 Task: Calculate the route for a scenic drive along the Pacific Coast Highway in California.
Action: Mouse moved to (133, 92)
Screenshot: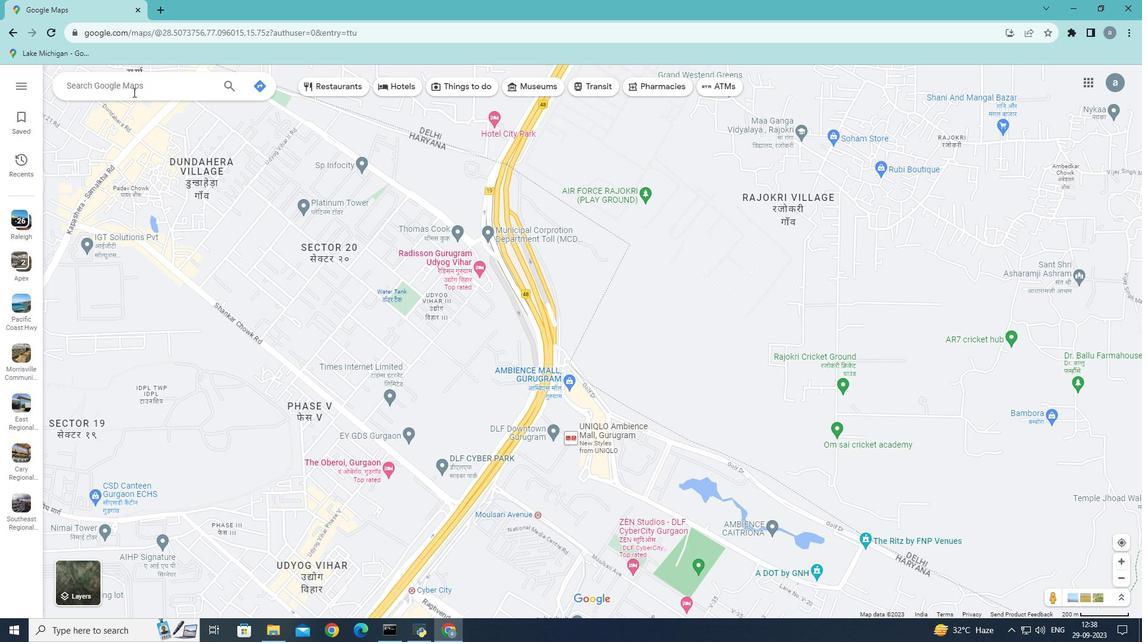 
Action: Mouse pressed left at (133, 92)
Screenshot: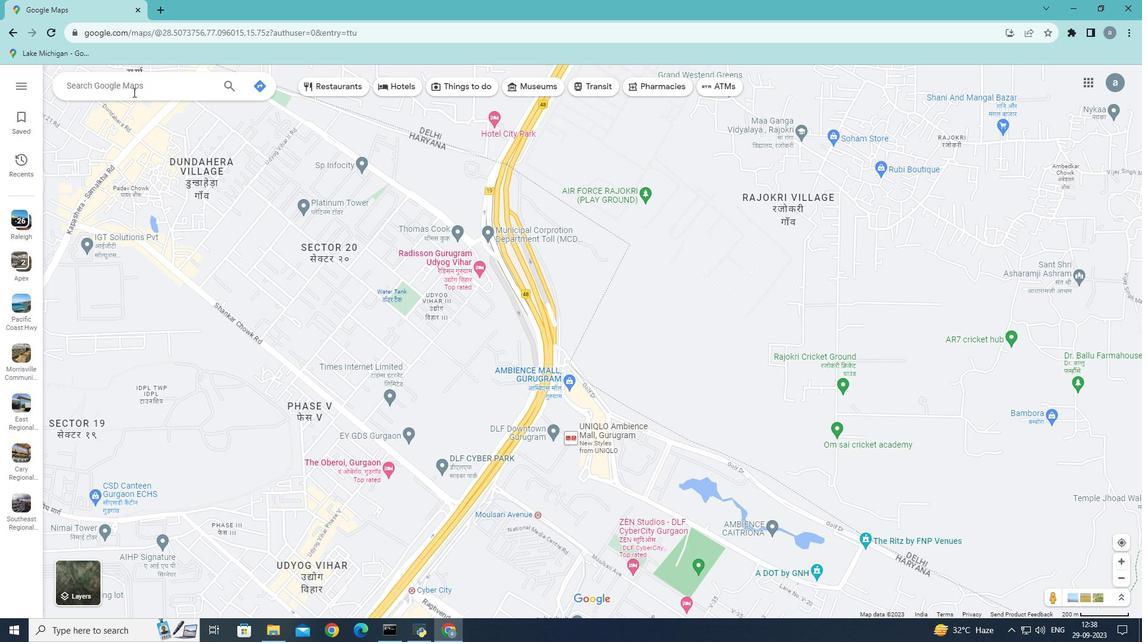 
Action: Mouse moved to (182, 286)
Screenshot: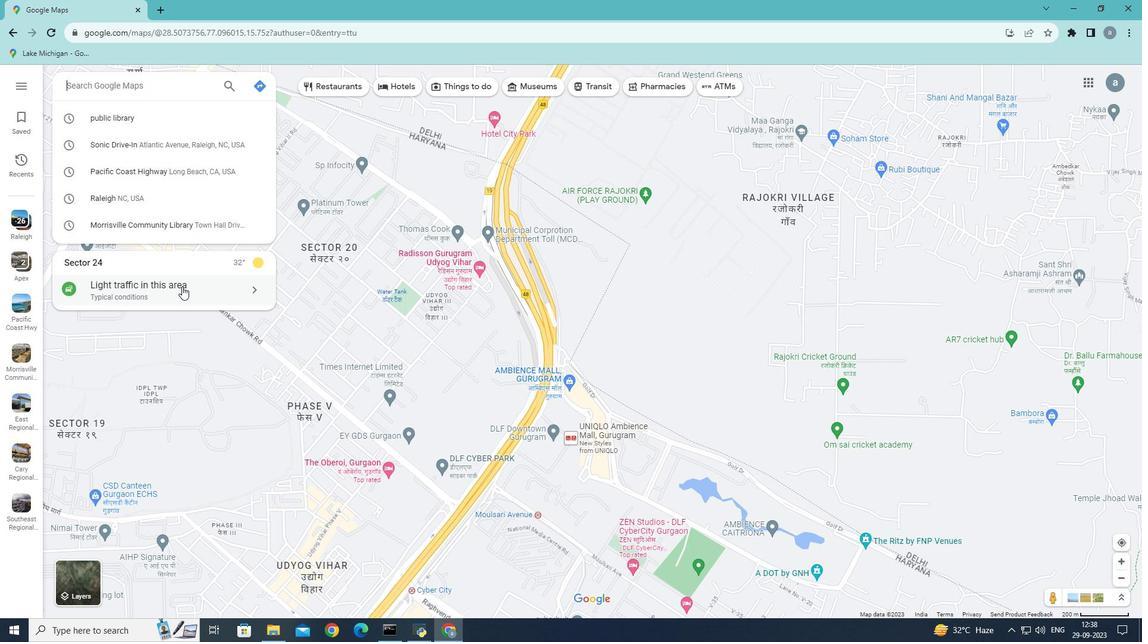 
Action: Mouse pressed left at (182, 286)
Screenshot: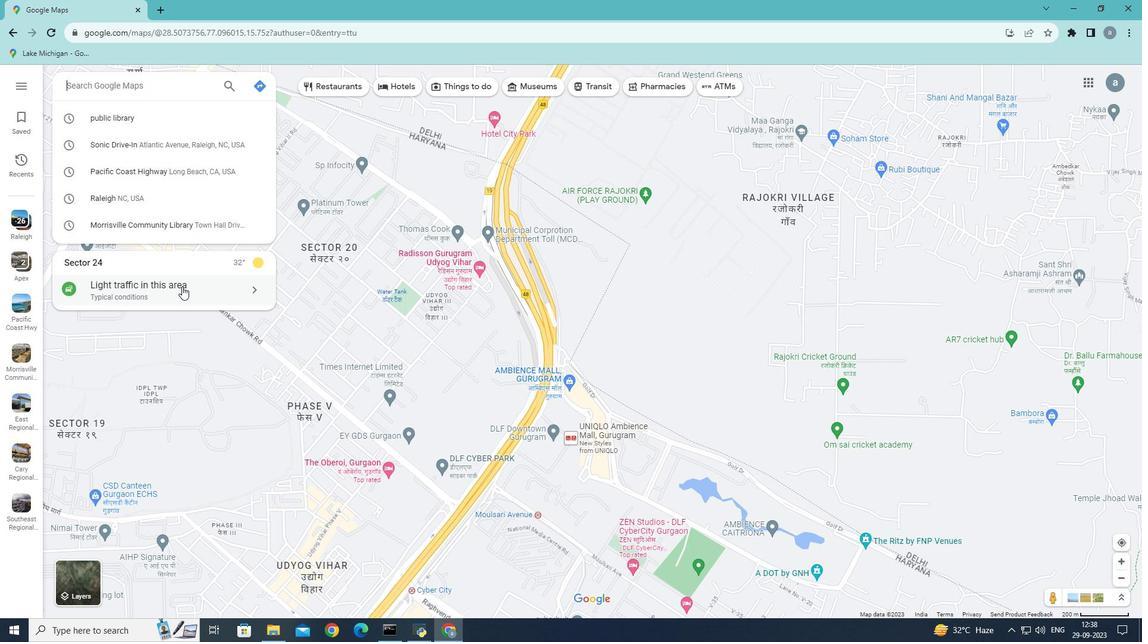 
Action: Mouse moved to (133, 129)
Screenshot: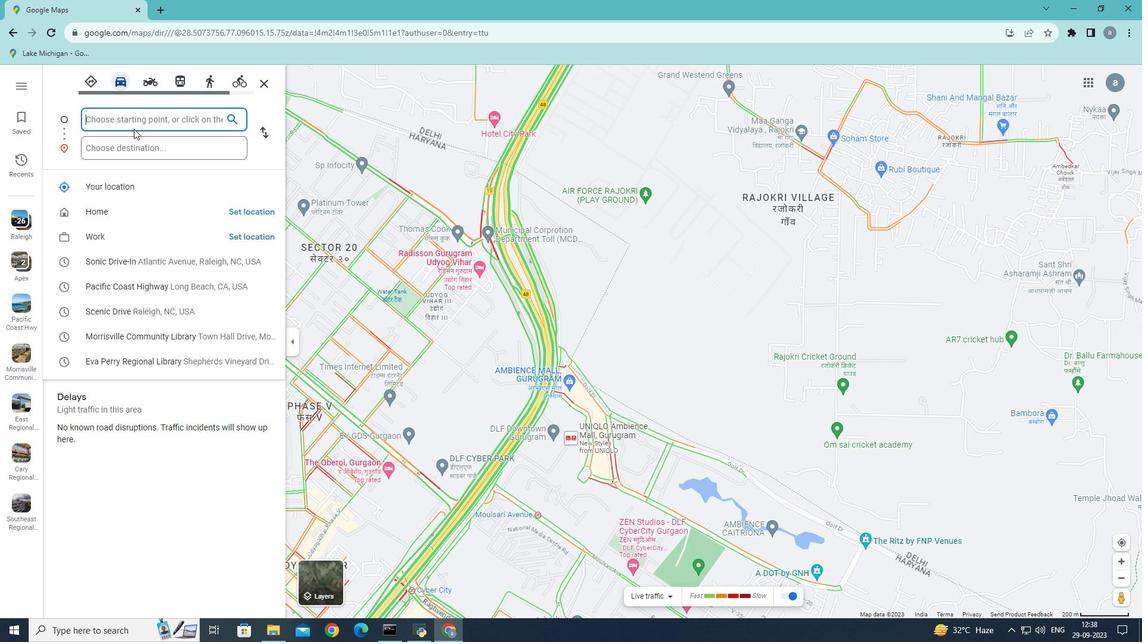 
Action: Key pressed <Key.shift>Scenic<Key.space>drive
Screenshot: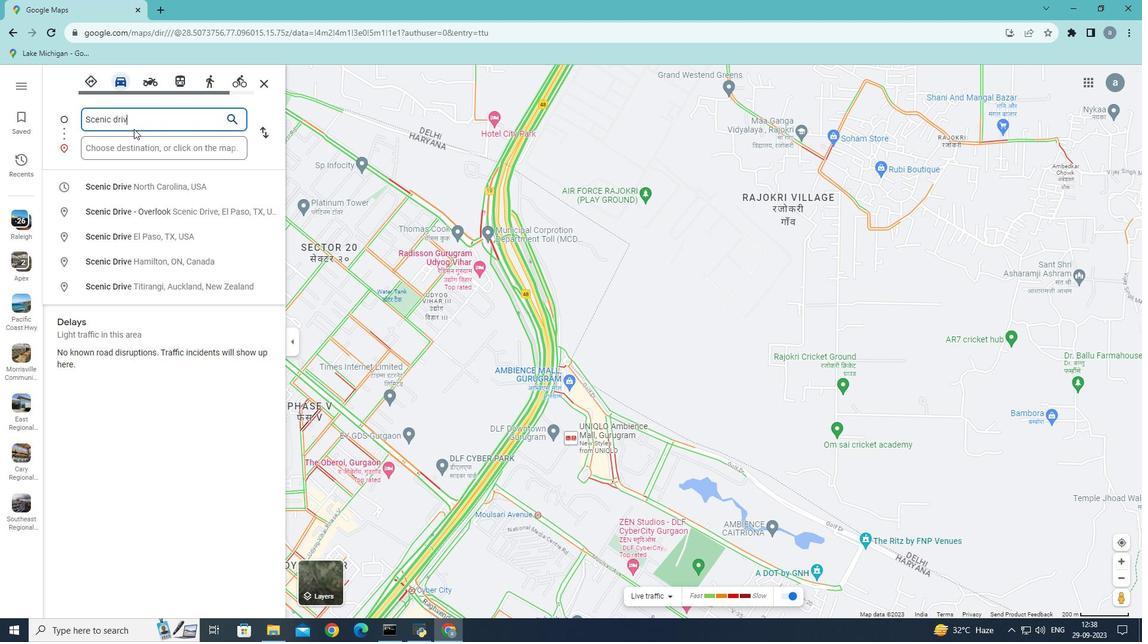 
Action: Mouse moved to (184, 187)
Screenshot: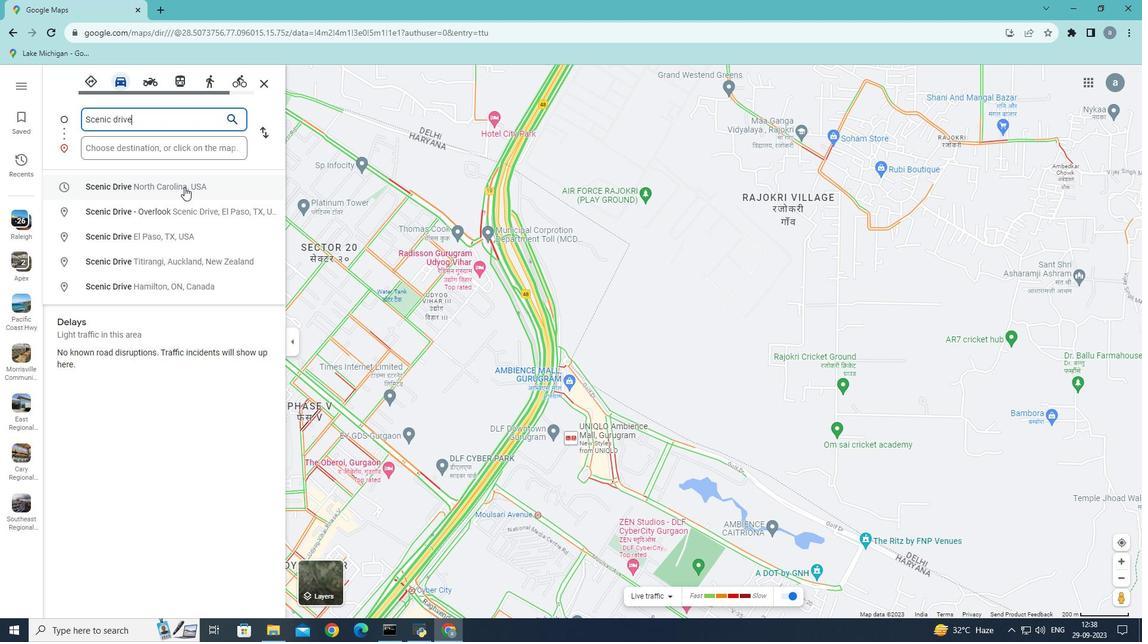 
Action: Mouse pressed left at (184, 187)
Screenshot: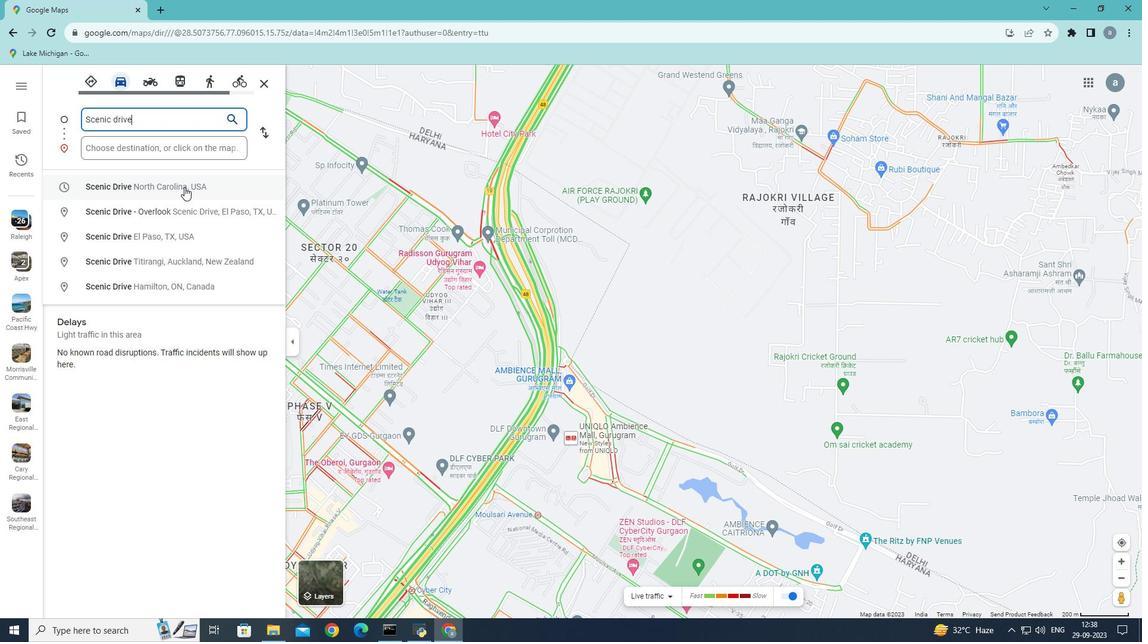 
Action: Mouse moved to (108, 150)
Screenshot: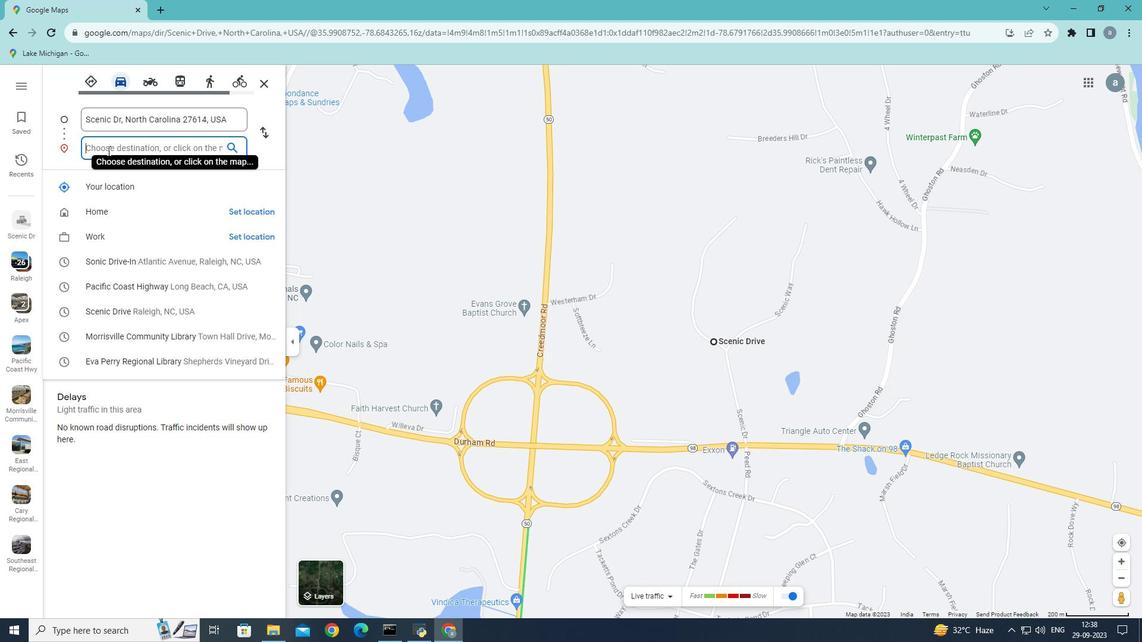 
Action: Mouse pressed left at (108, 150)
Screenshot: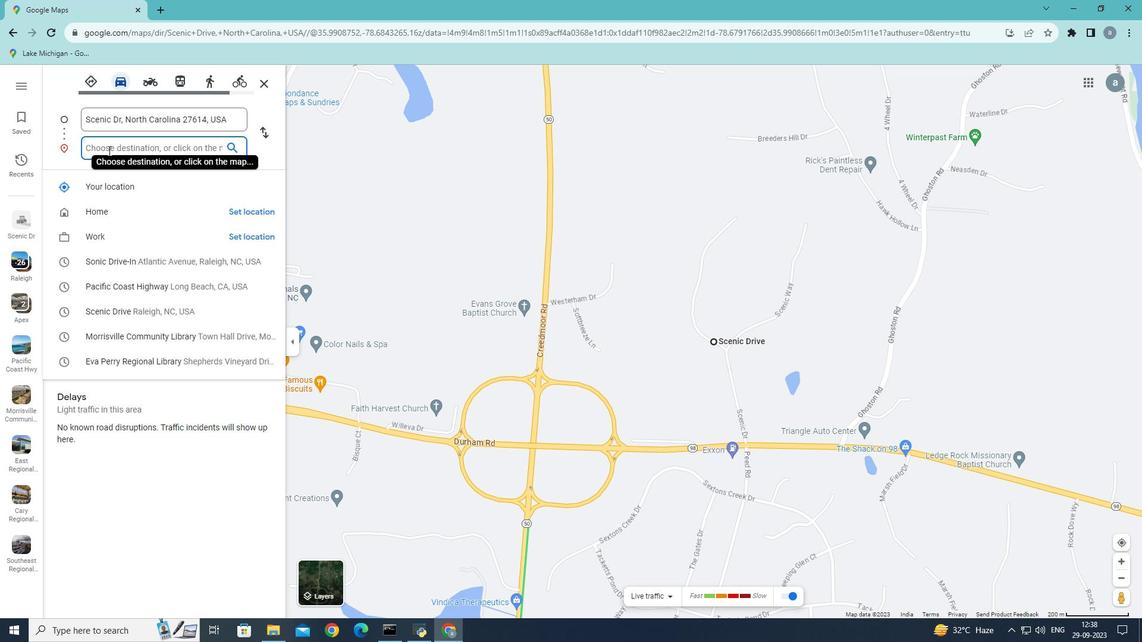 
Action: Key pressed <Key.shift>pacificcoast<Key.space>
Screenshot: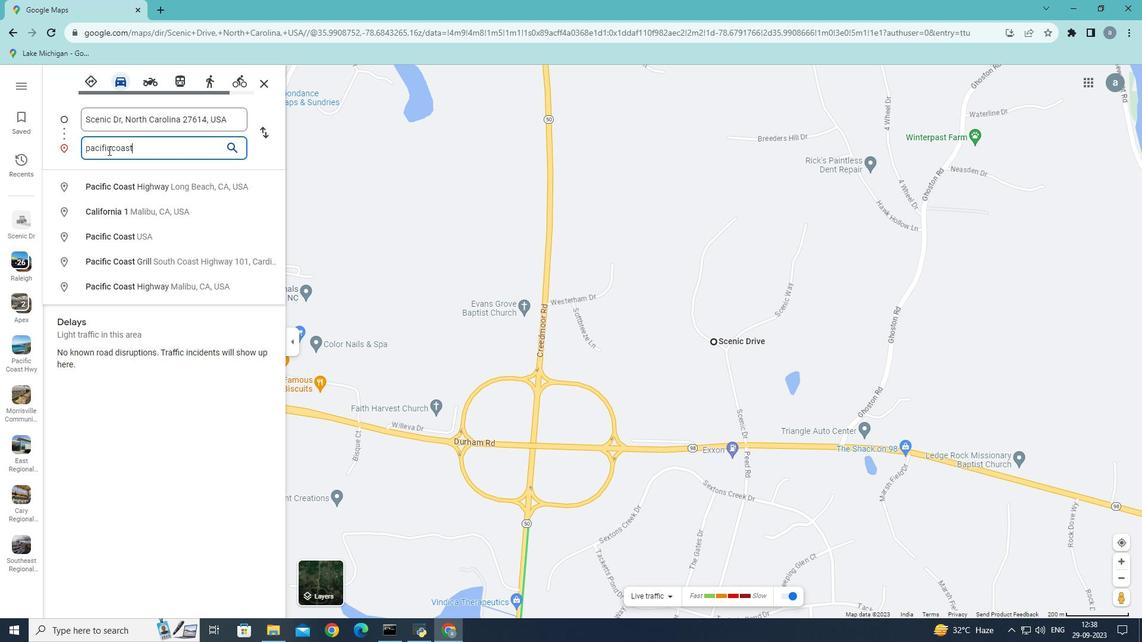 
Action: Mouse moved to (105, 145)
Screenshot: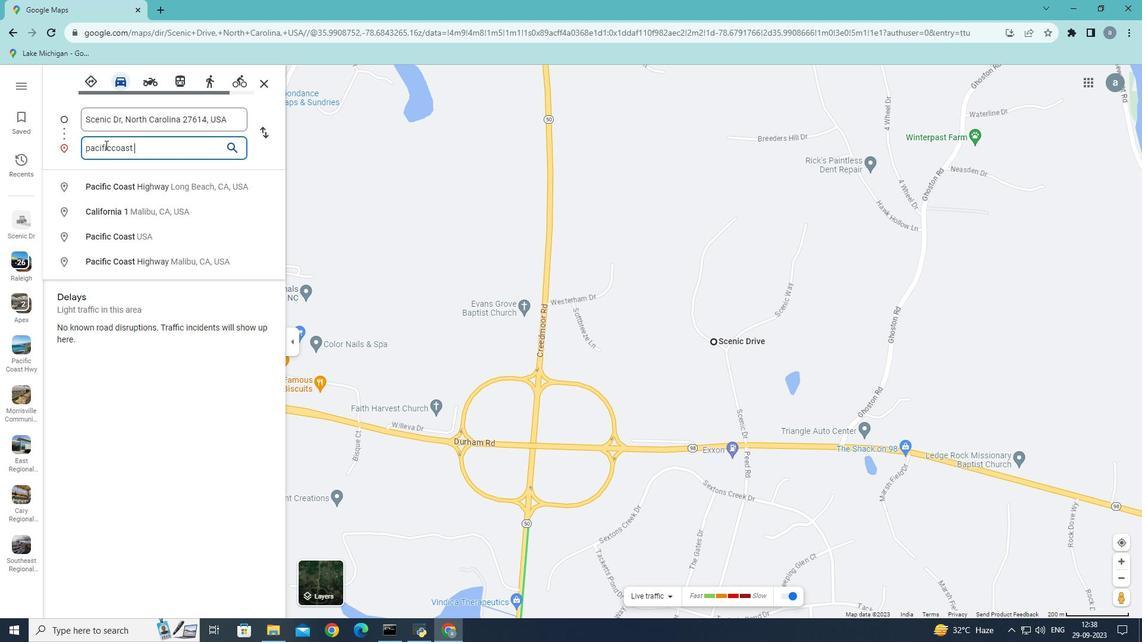 
Action: Mouse pressed left at (105, 145)
Screenshot: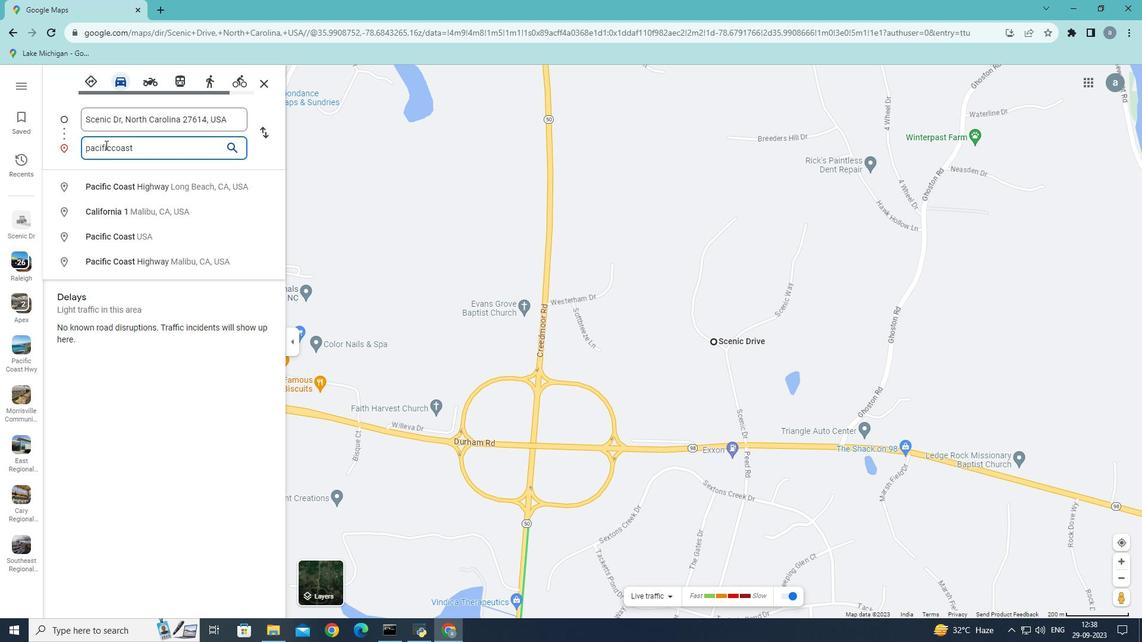 
Action: Mouse moved to (110, 151)
Screenshot: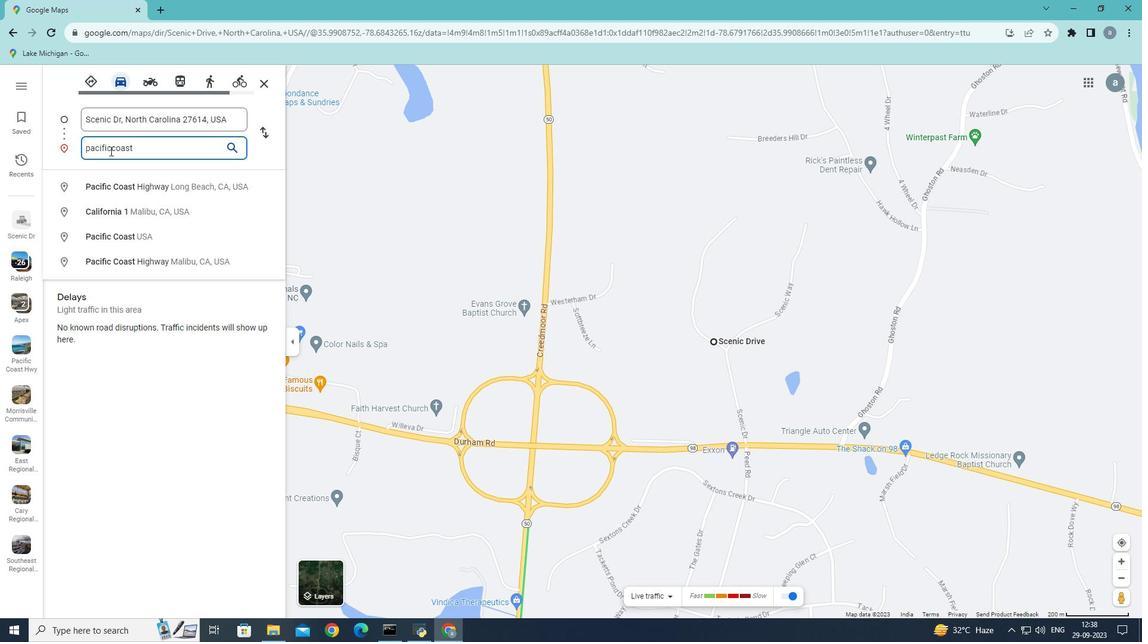 
Action: Mouse pressed left at (110, 151)
Screenshot: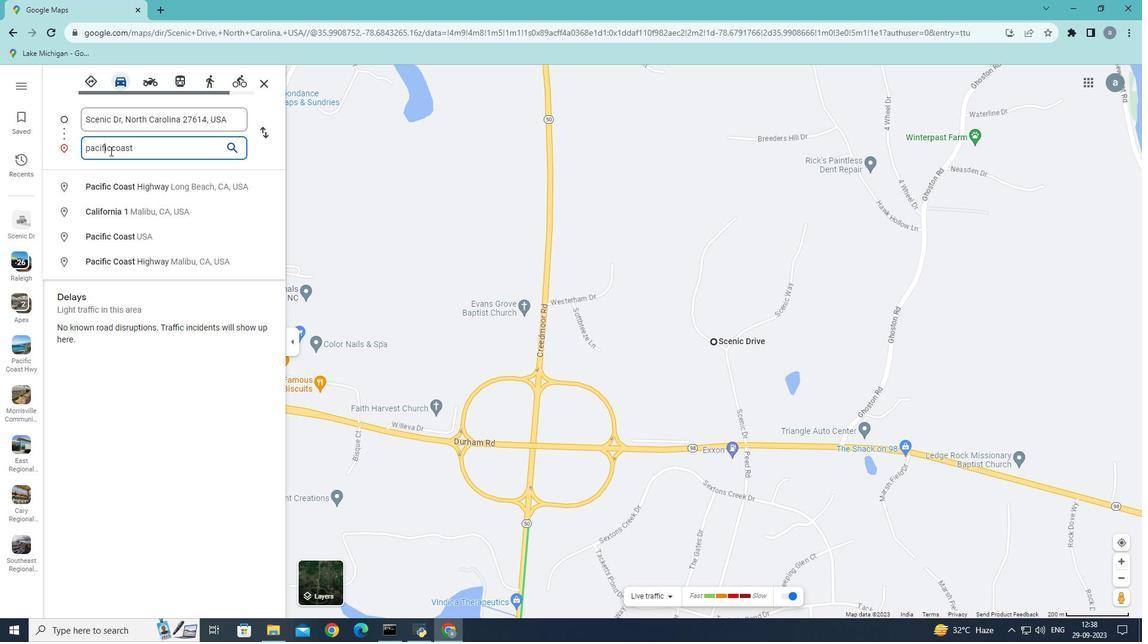 
Action: Key pressed <Key.space>
Screenshot: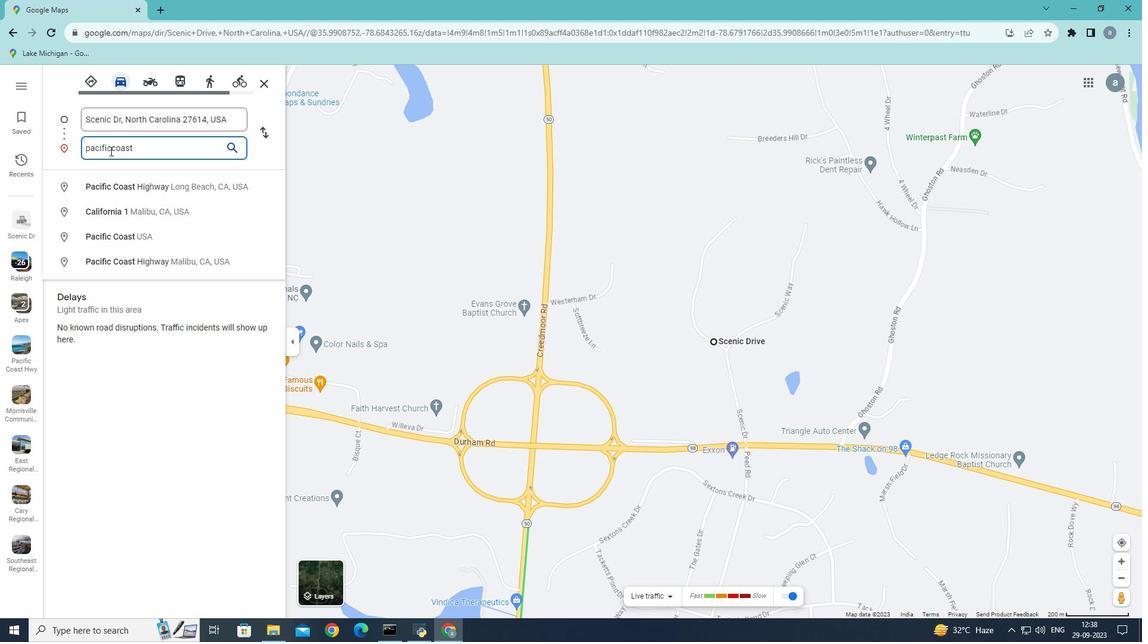 
Action: Mouse moved to (135, 148)
Screenshot: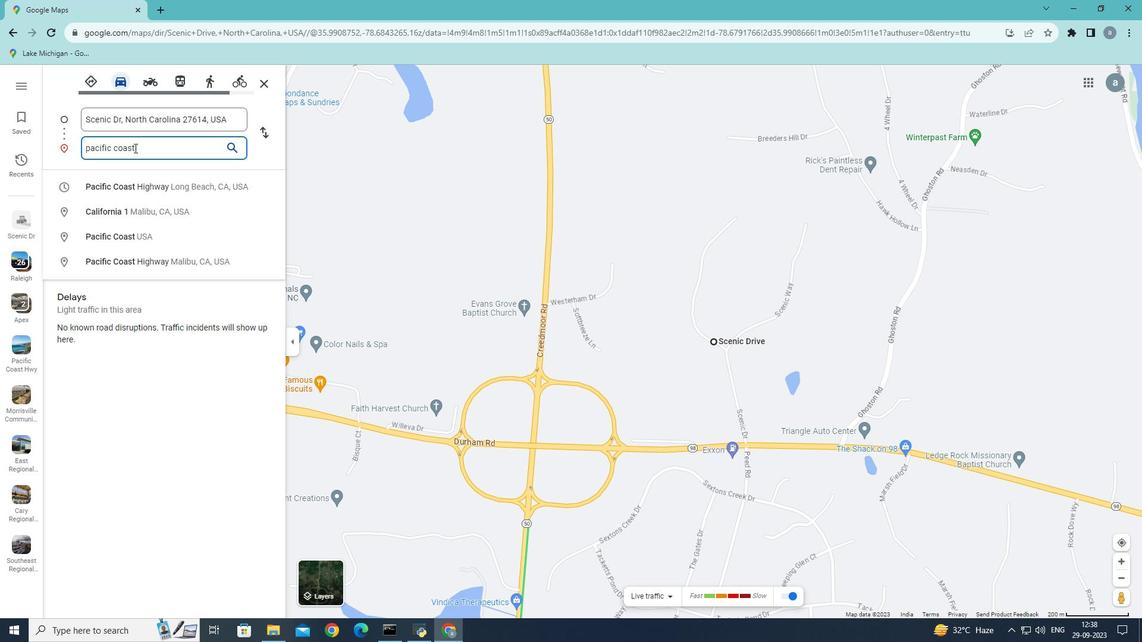 
Action: Mouse pressed left at (135, 148)
Screenshot: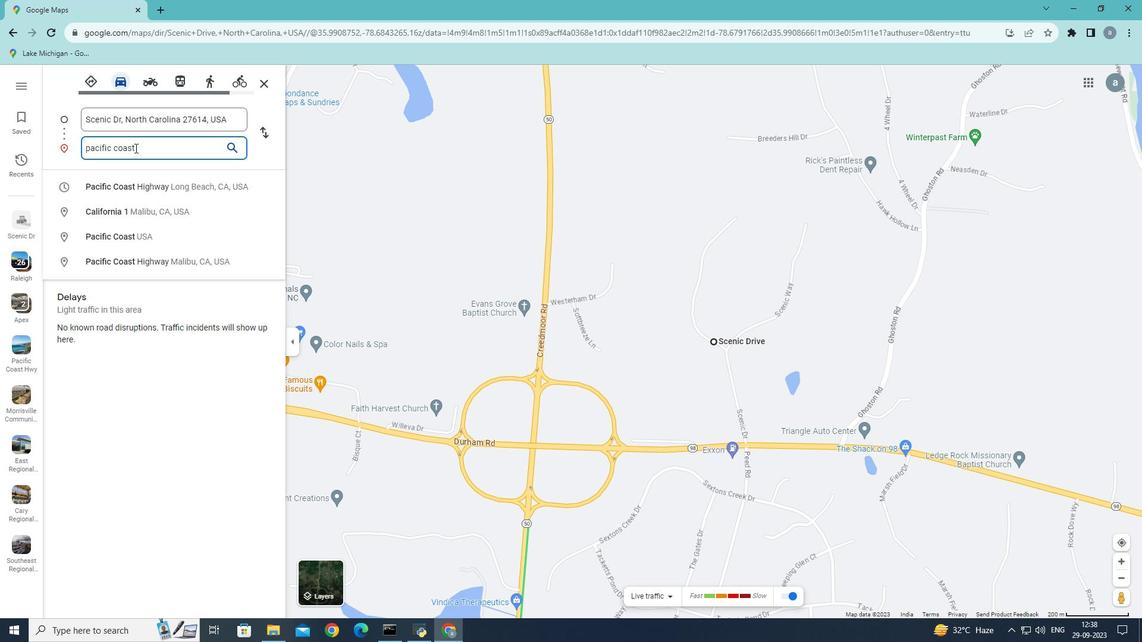 
Action: Mouse moved to (193, 186)
Screenshot: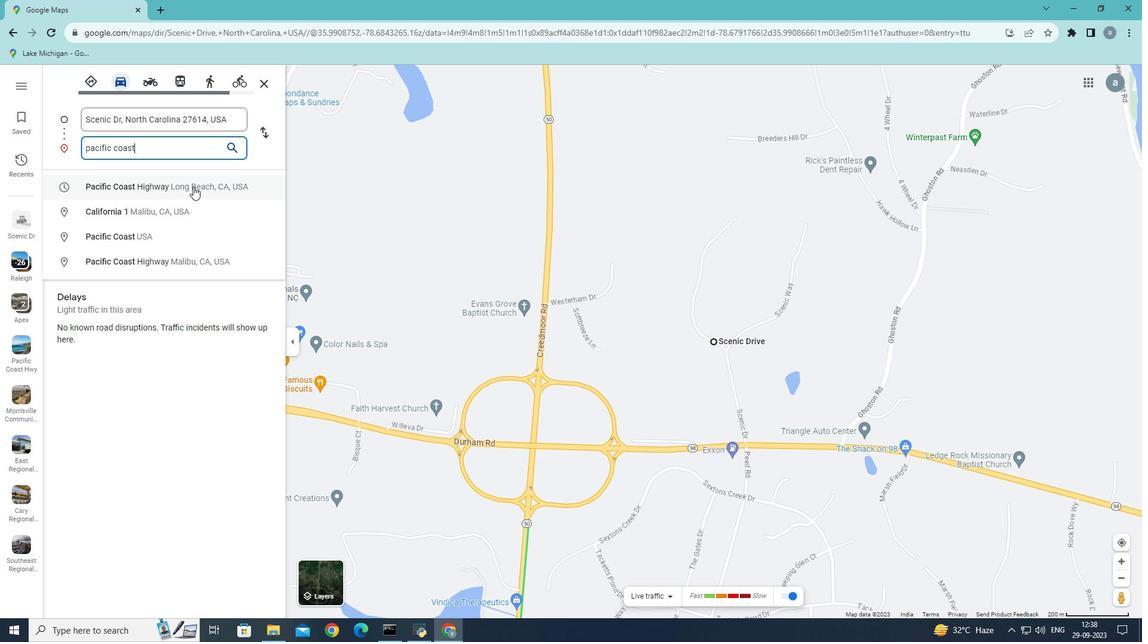 
Action: Mouse pressed left at (193, 186)
Screenshot: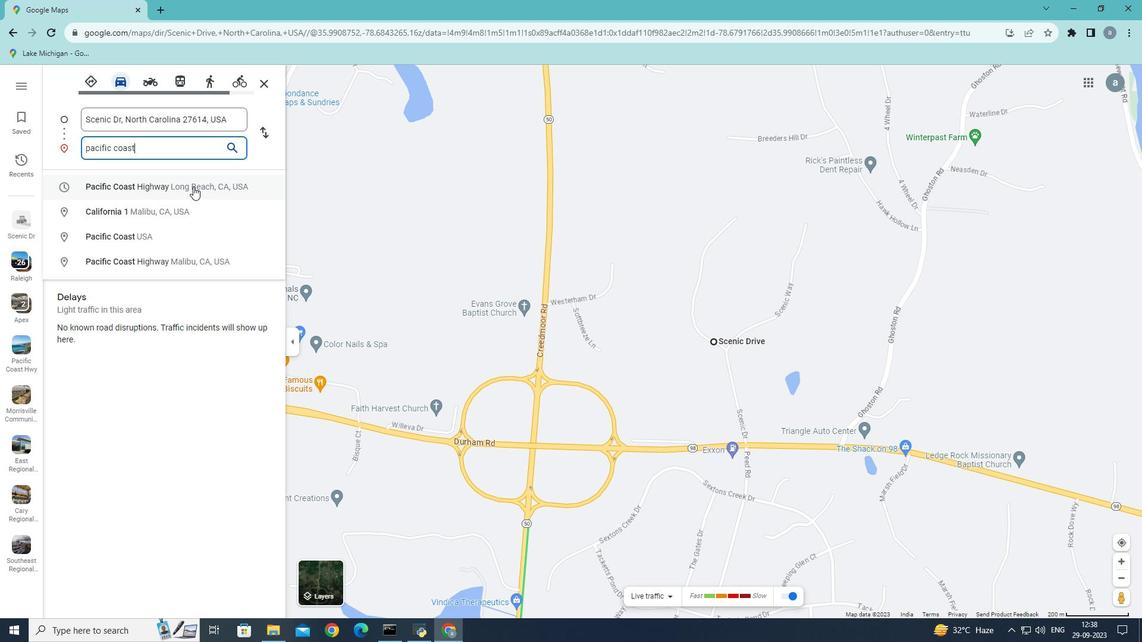 
Action: Mouse moved to (512, 579)
Screenshot: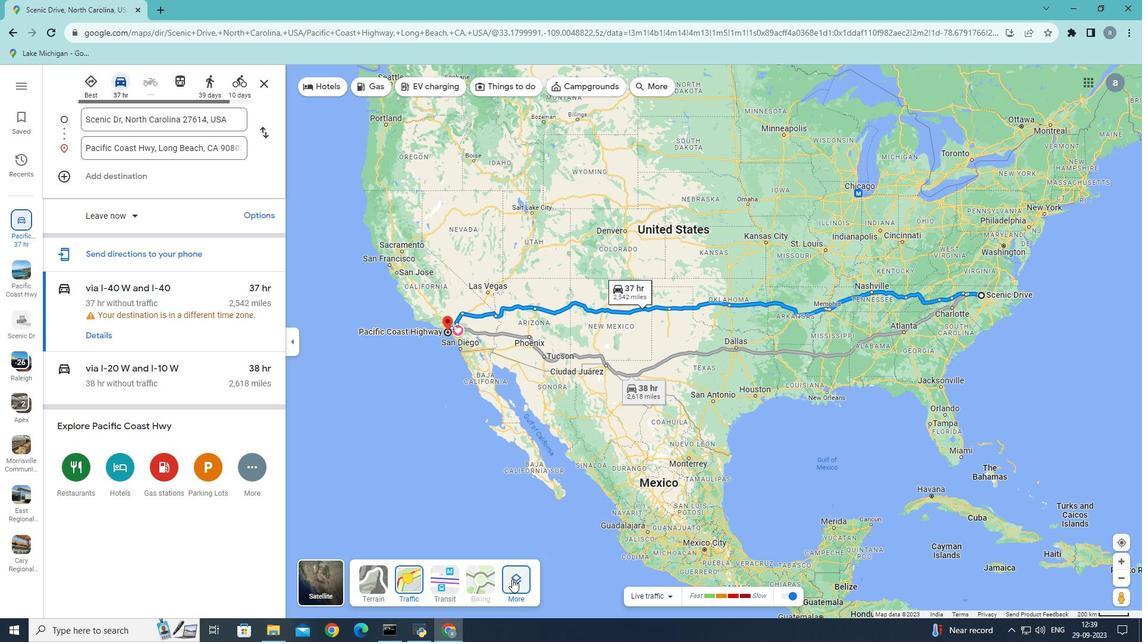 
Action: Mouse pressed left at (512, 579)
Screenshot: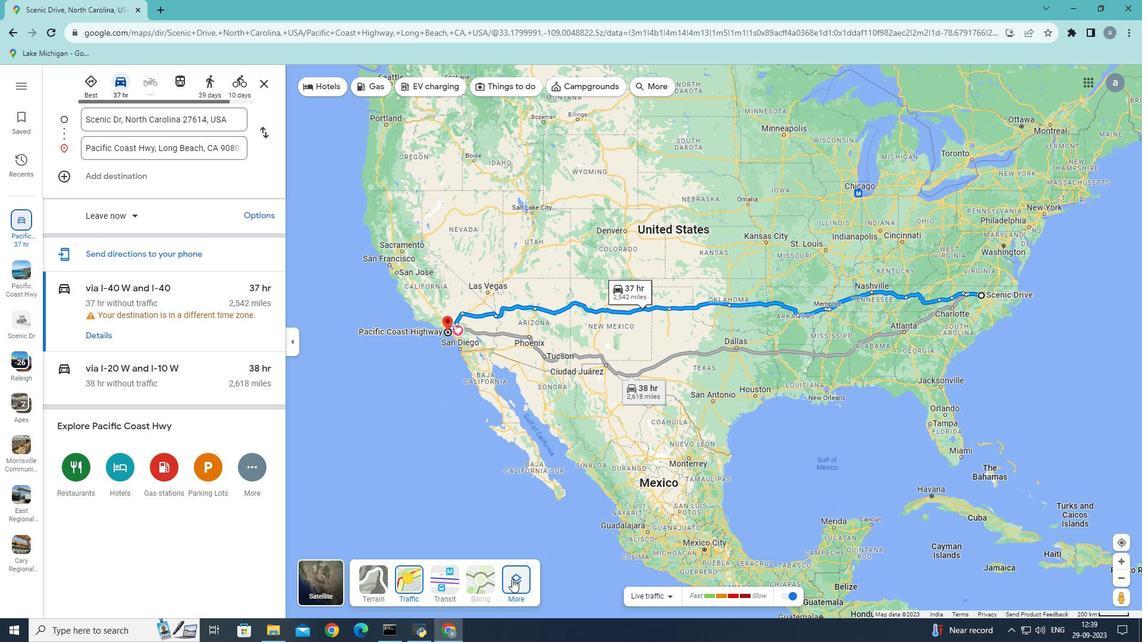 
Action: Mouse moved to (417, 478)
Screenshot: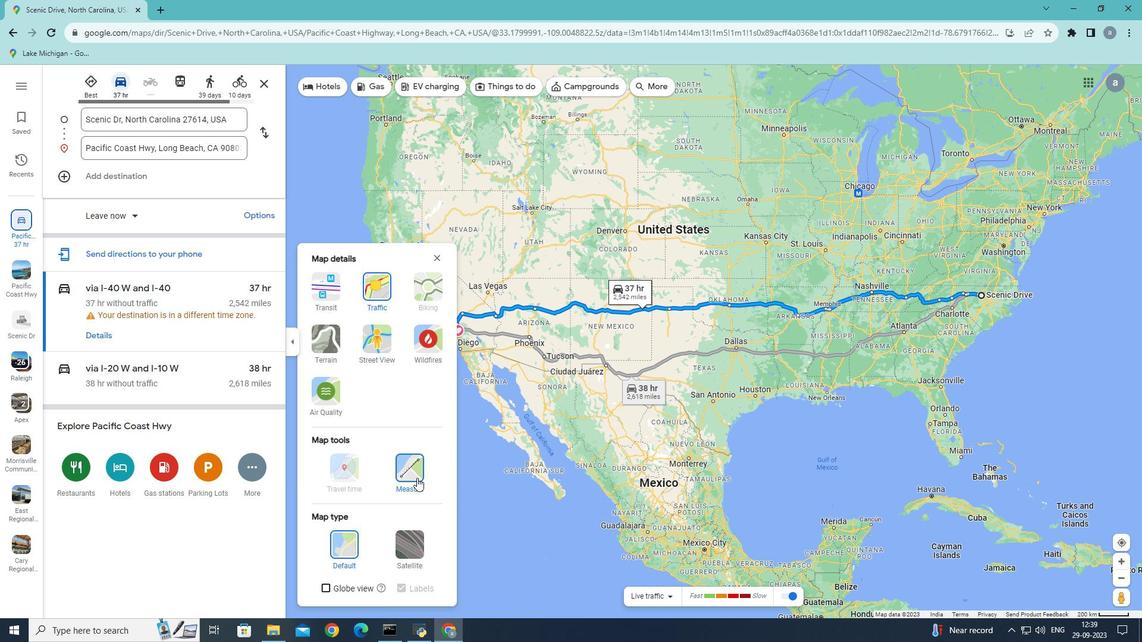 
Action: Mouse pressed left at (417, 478)
Screenshot: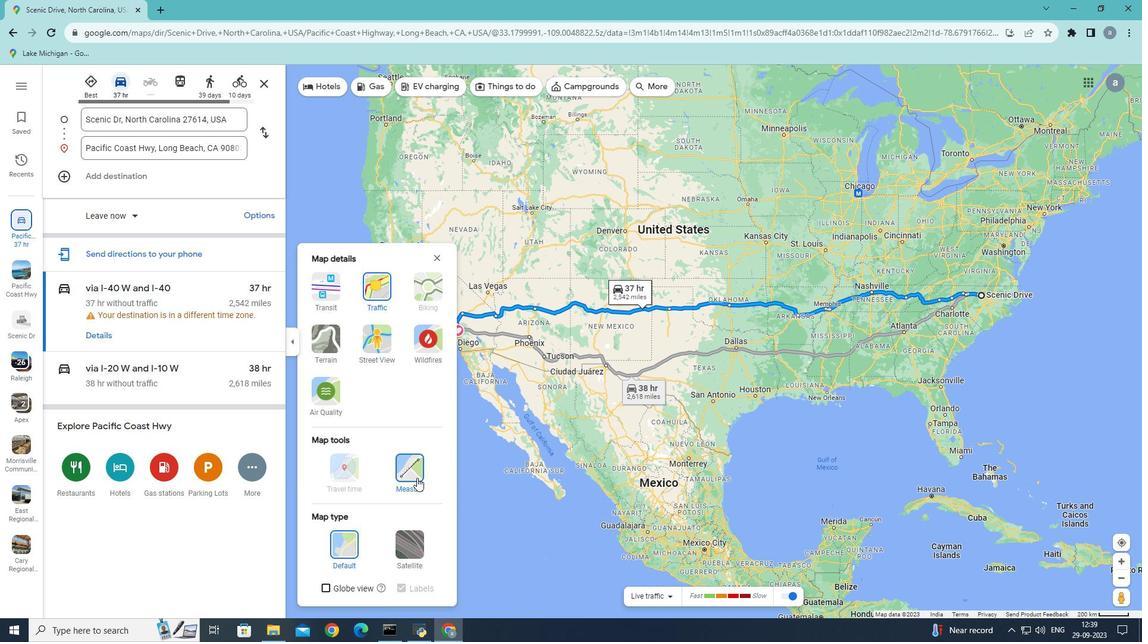 
Action: Mouse moved to (475, 393)
Screenshot: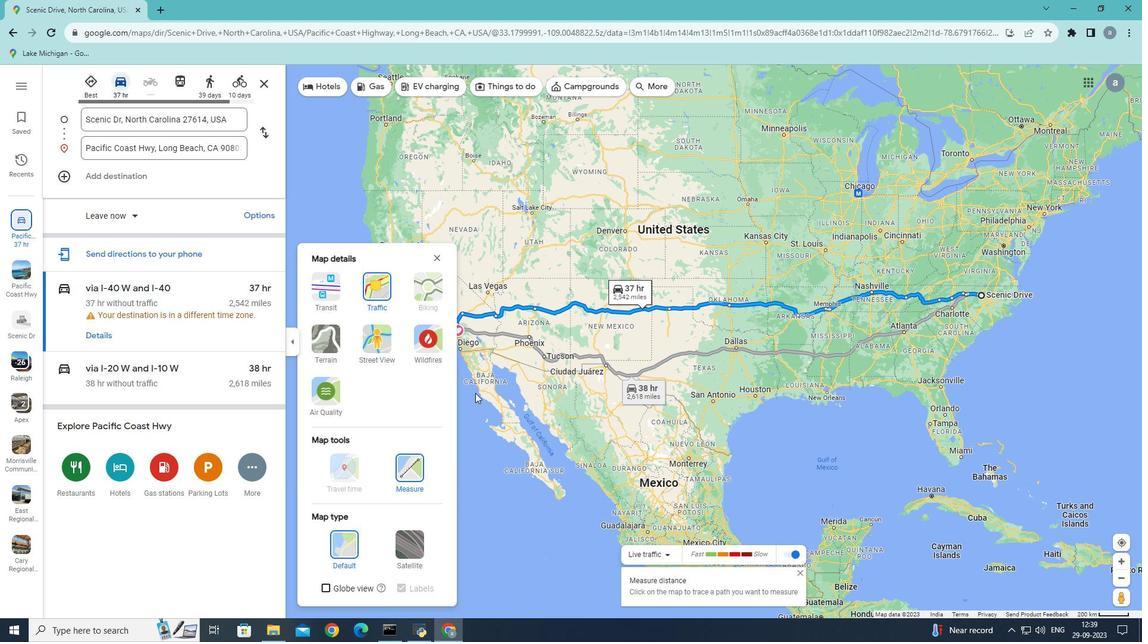 
Action: Mouse pressed left at (475, 393)
Screenshot: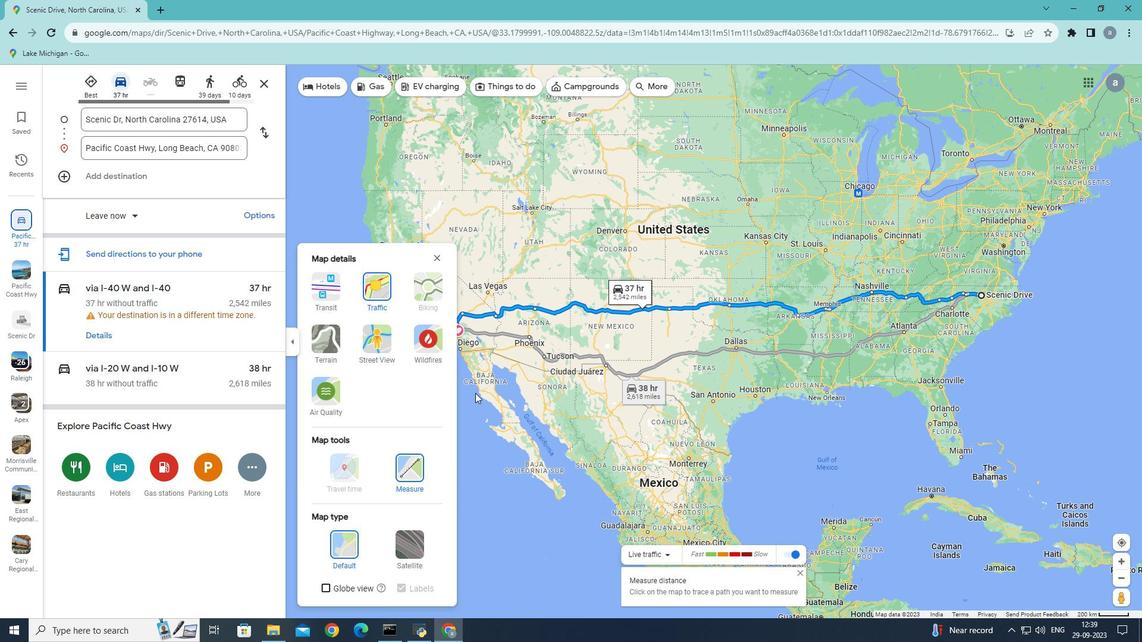 
Action: Mouse moved to (439, 259)
Screenshot: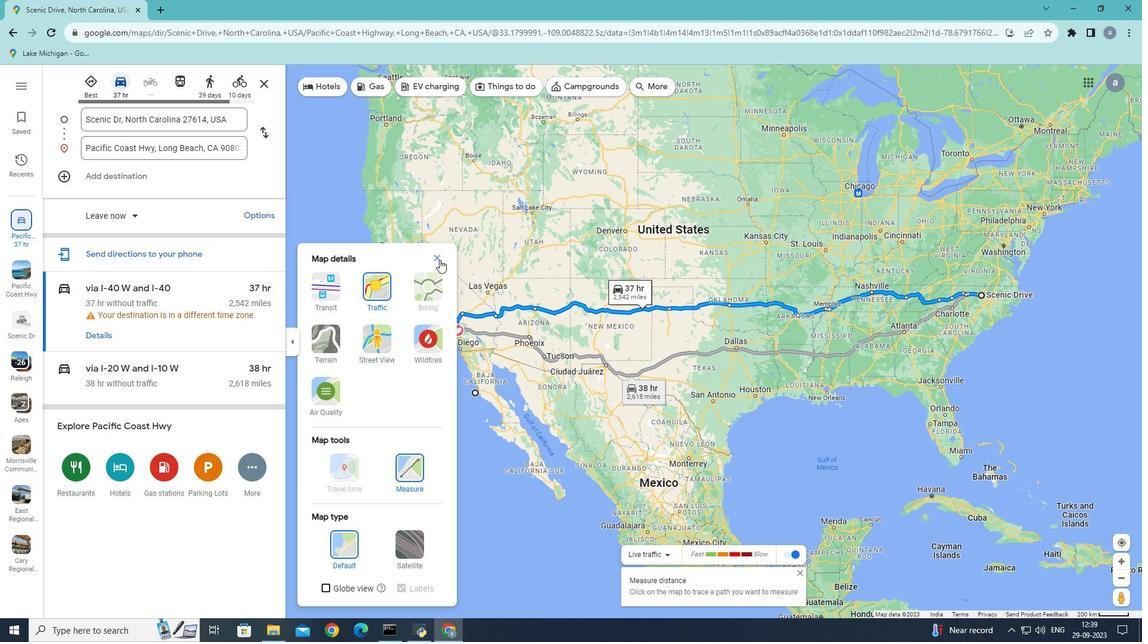 
Action: Mouse pressed left at (439, 259)
Screenshot: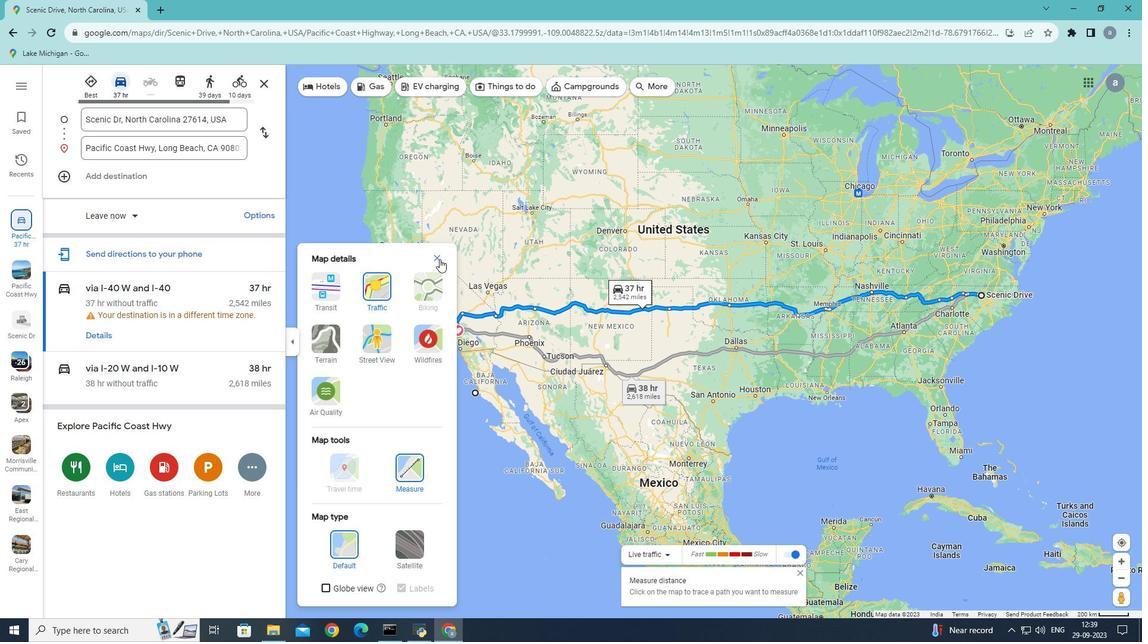 
Action: Mouse moved to (445, 332)
Screenshot: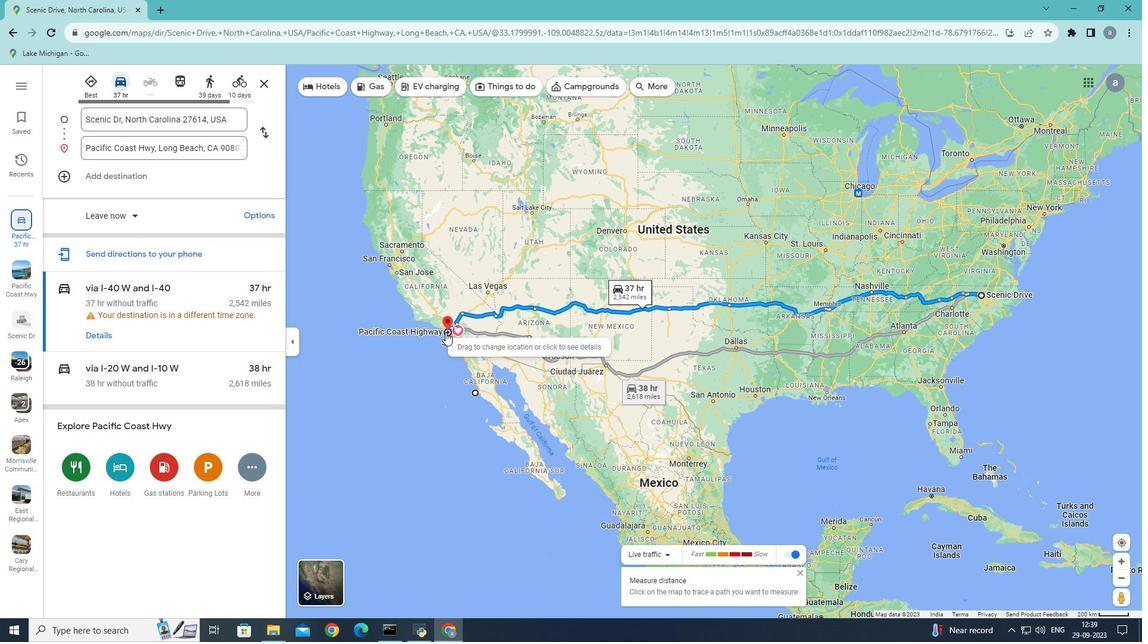 
Action: Mouse pressed left at (445, 332)
Screenshot: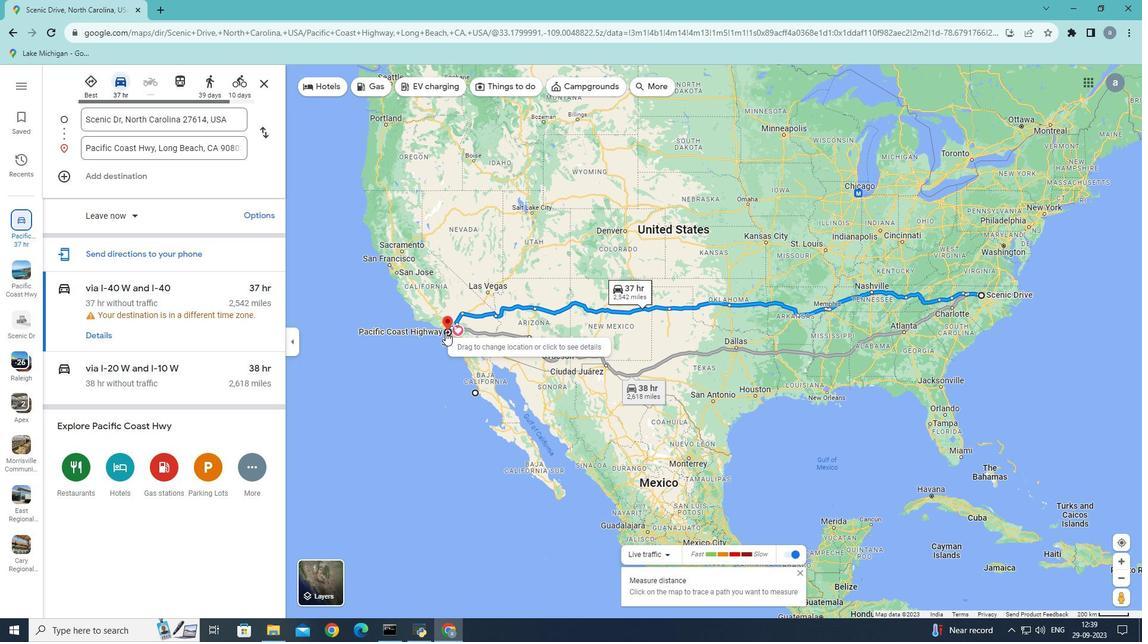 
Action: Mouse moved to (449, 330)
Screenshot: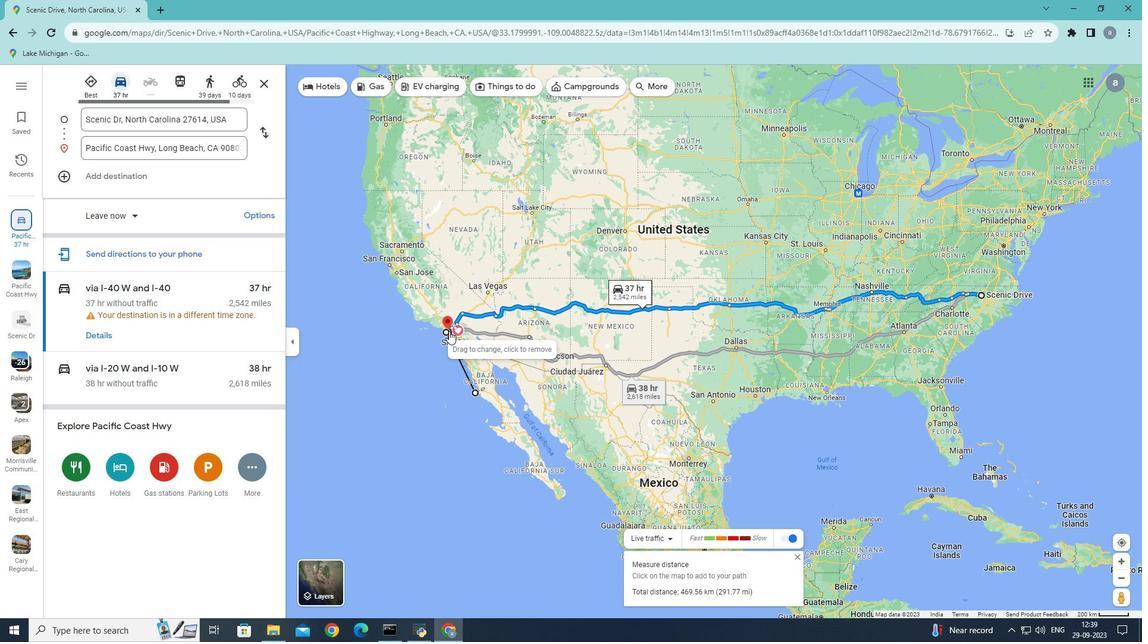 
Action: Mouse pressed left at (449, 330)
Screenshot: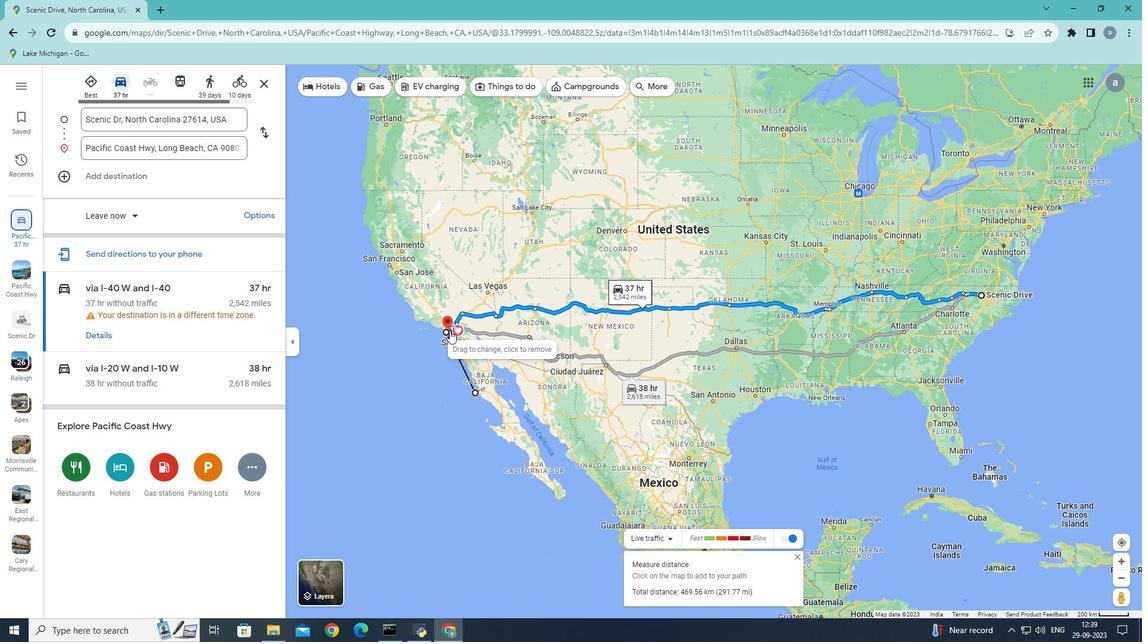 
Action: Mouse moved to (446, 331)
Screenshot: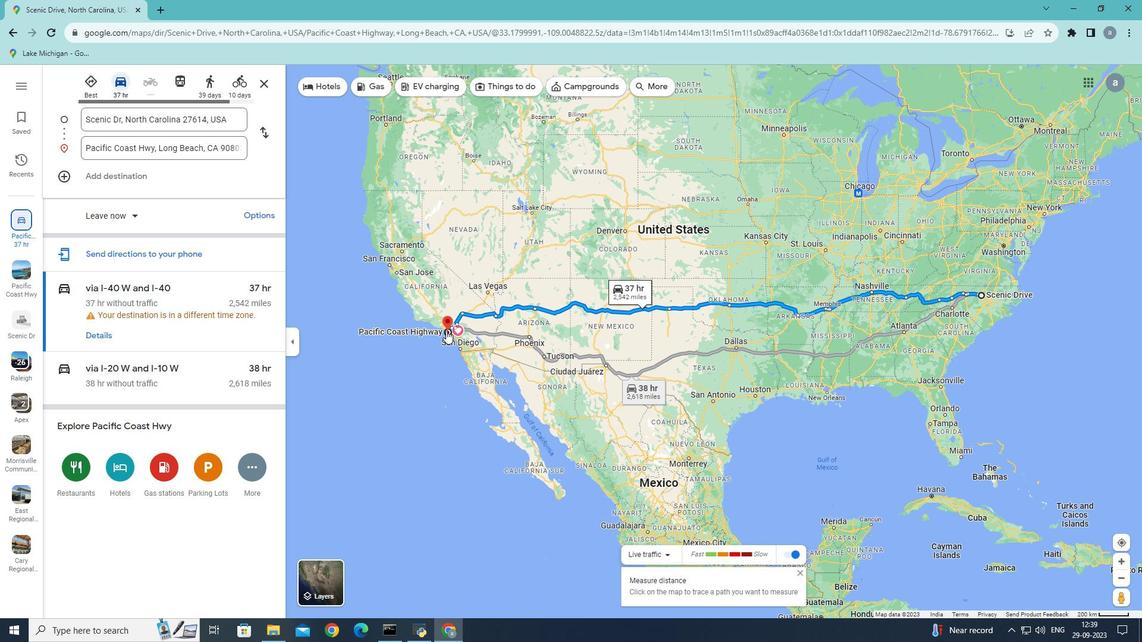 
Action: Mouse pressed left at (446, 331)
Screenshot: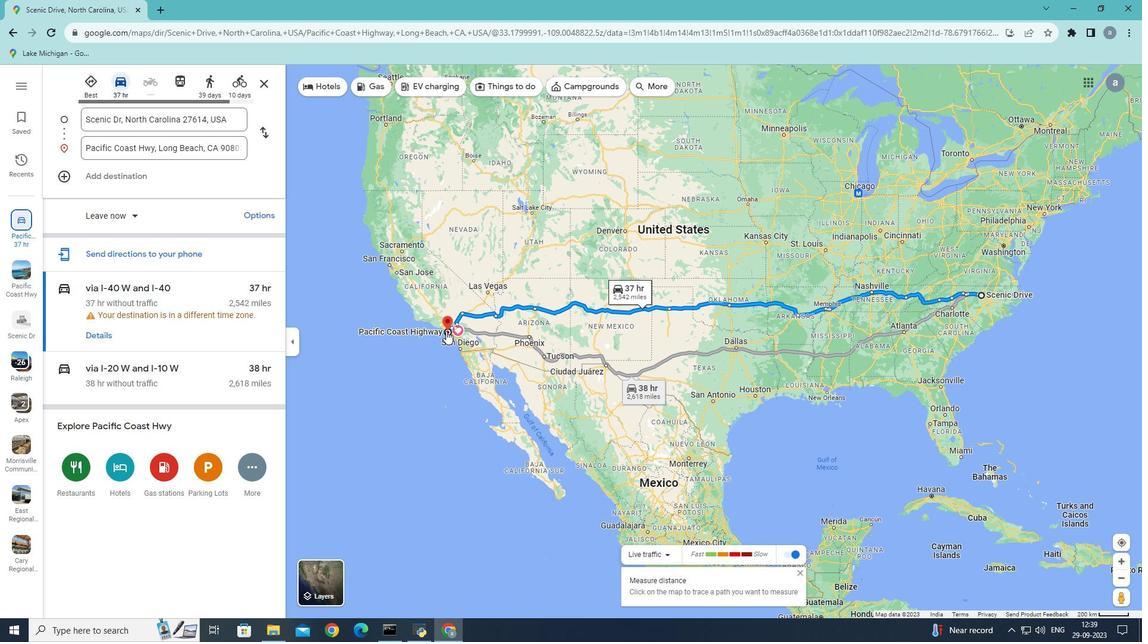 
Action: Mouse moved to (982, 296)
Screenshot: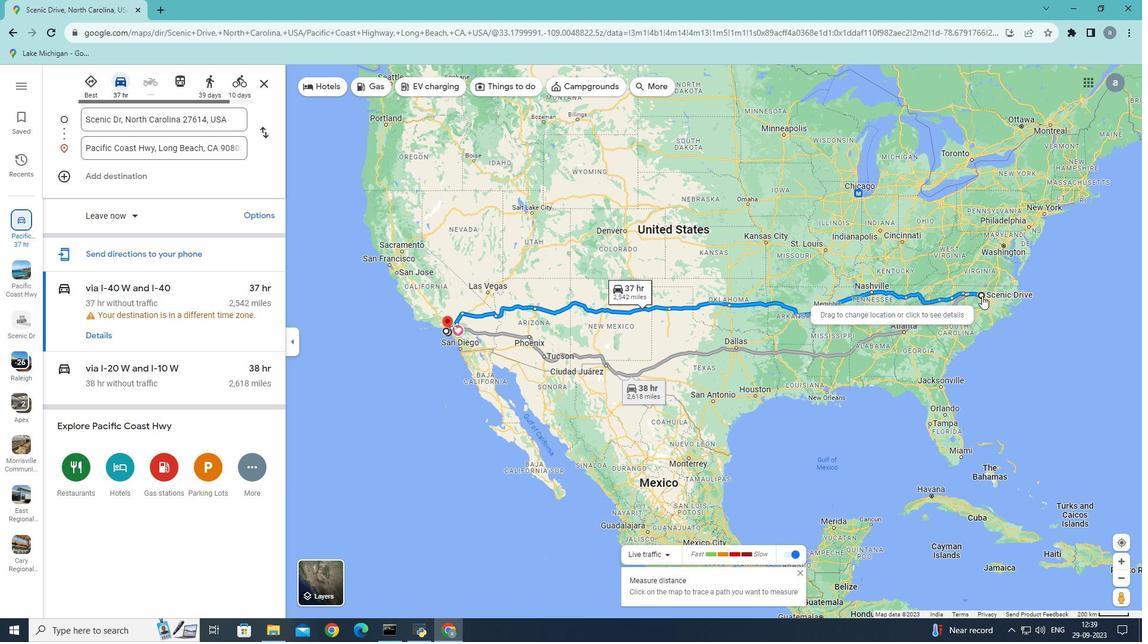 
Action: Mouse pressed left at (982, 296)
Screenshot: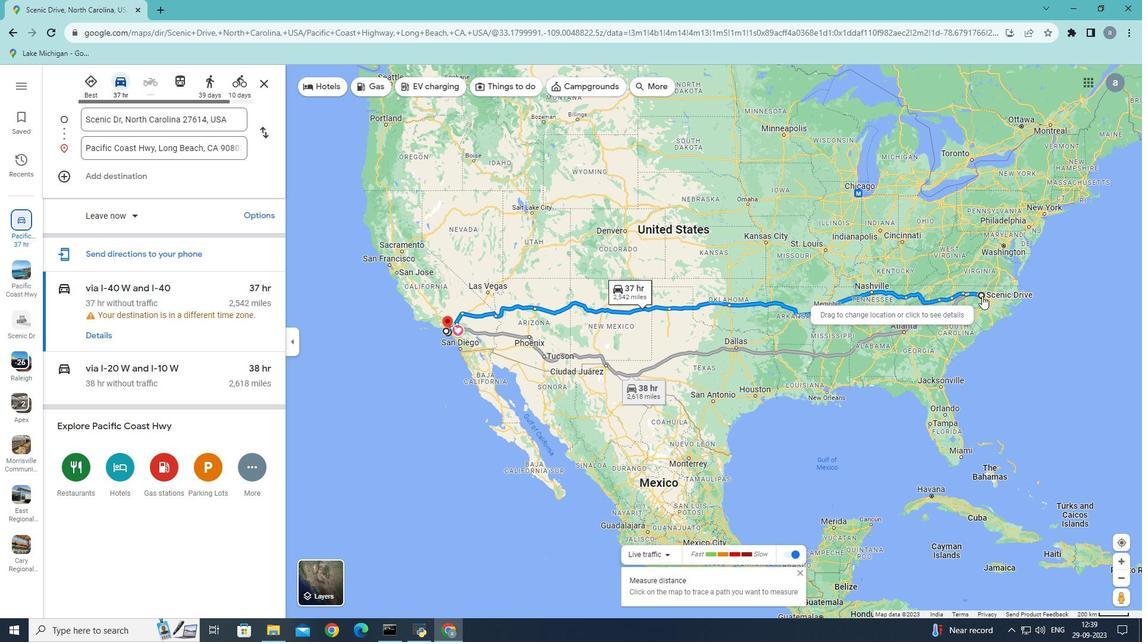 
Action: Mouse moved to (434, 382)
Screenshot: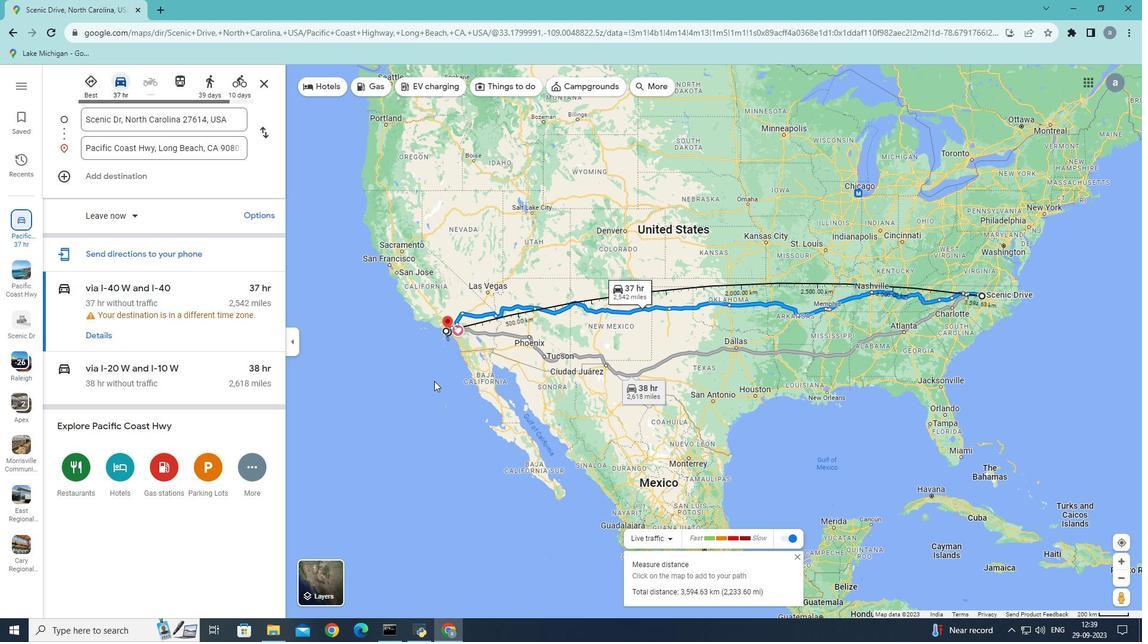 
Action: Mouse scrolled (434, 381) with delta (0, 0)
Screenshot: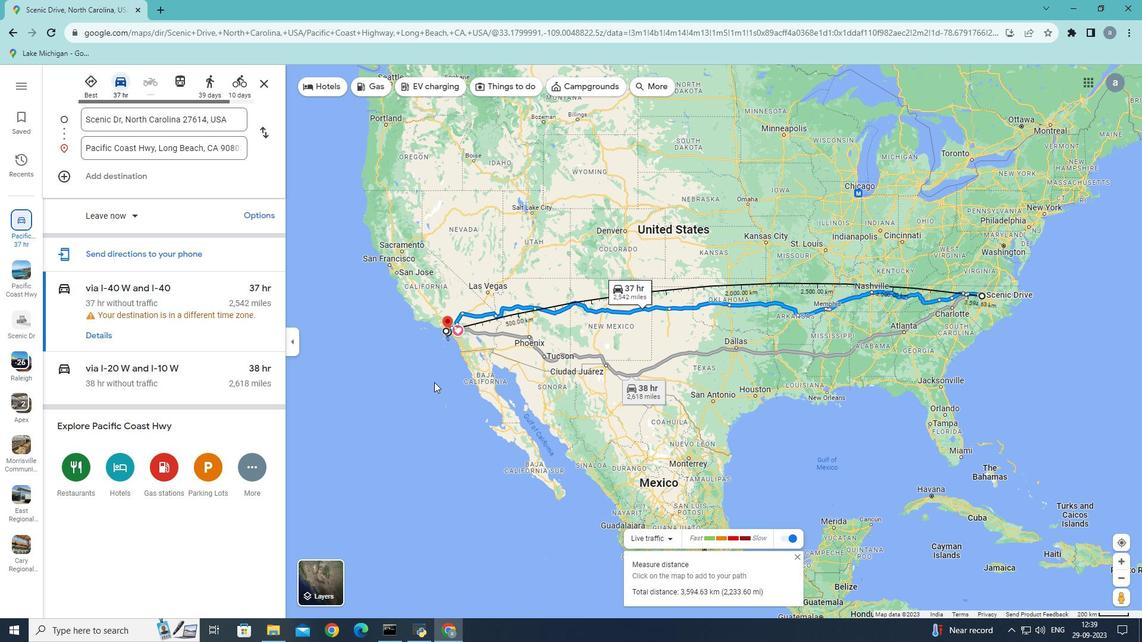 
Action: Mouse scrolled (434, 381) with delta (0, 0)
Screenshot: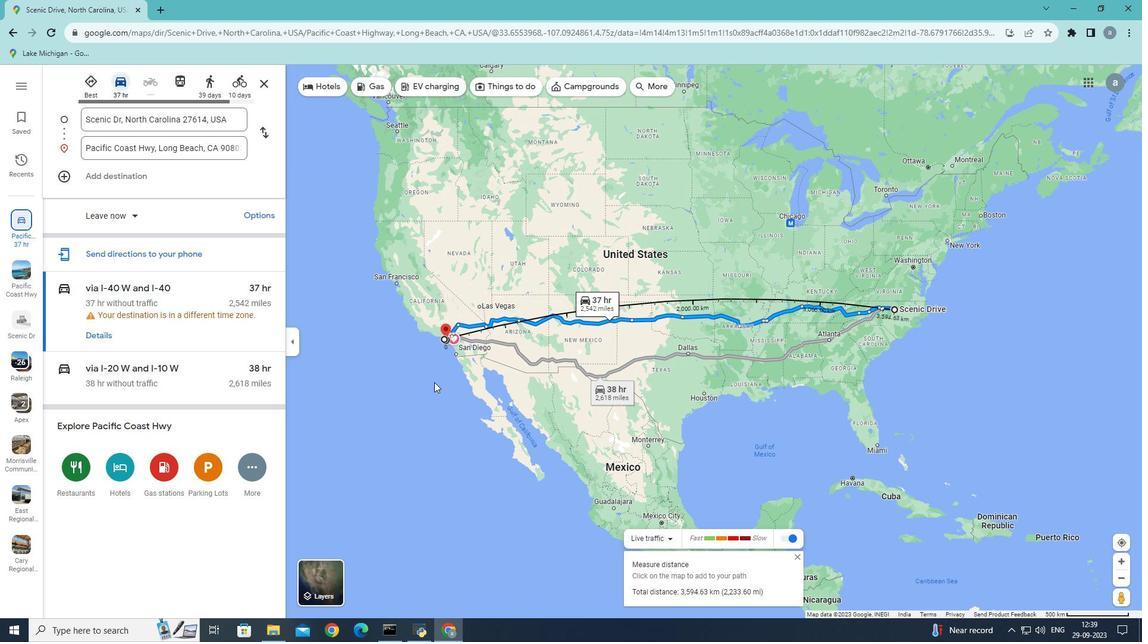 
Action: Mouse scrolled (434, 381) with delta (0, 0)
Screenshot: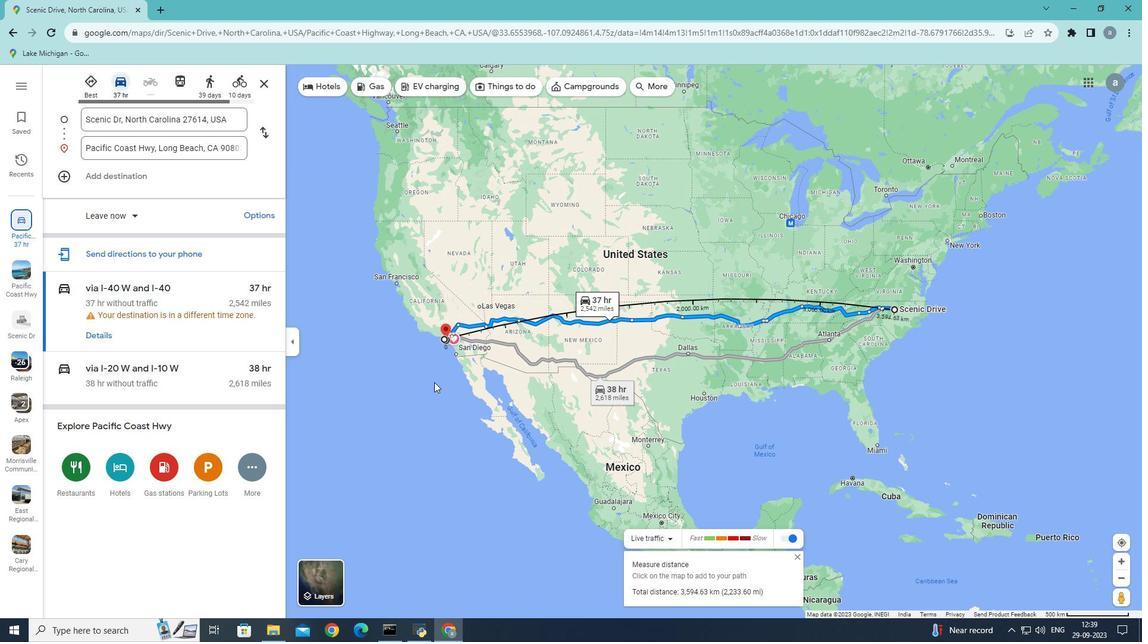 
Action: Mouse scrolled (434, 381) with delta (0, 0)
Screenshot: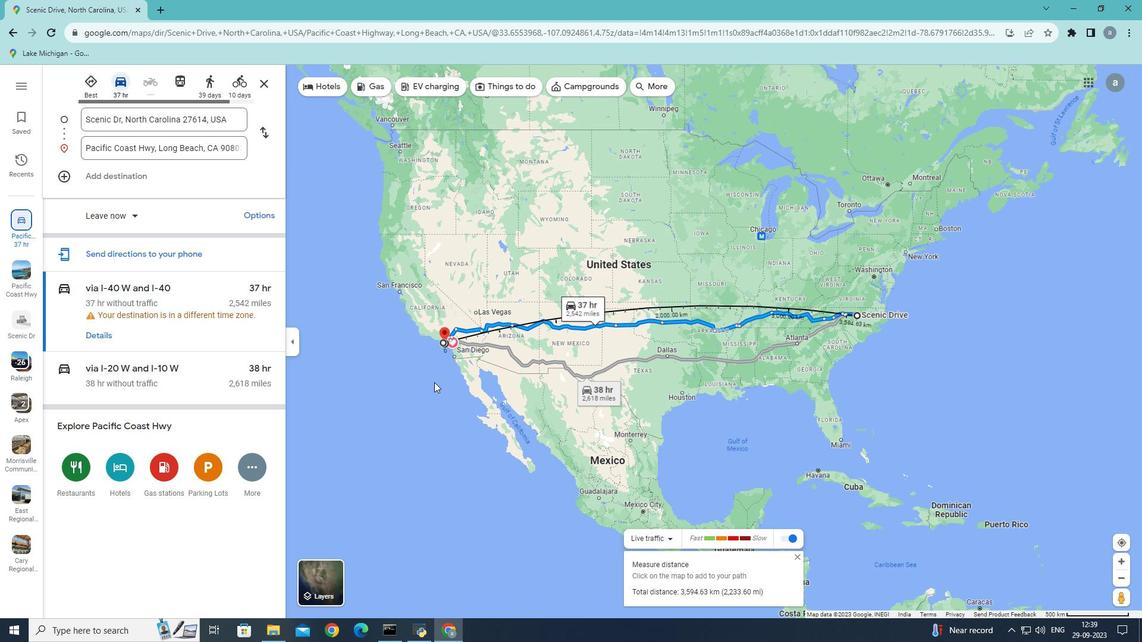 
Action: Mouse scrolled (434, 383) with delta (0, 0)
Screenshot: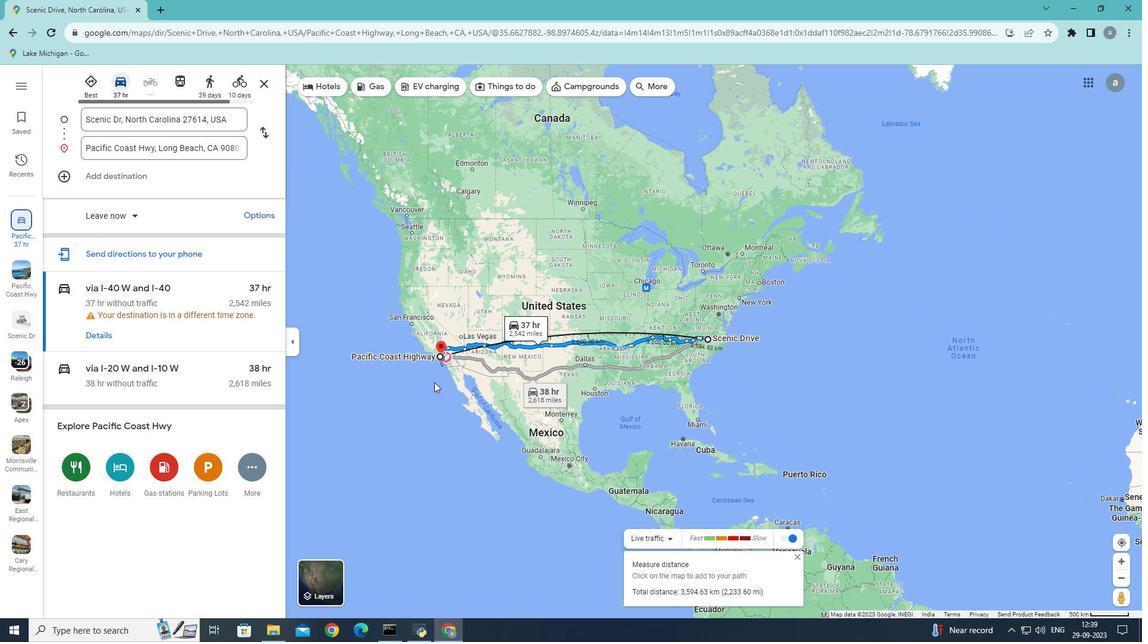 
Action: Mouse scrolled (434, 383) with delta (0, 0)
Screenshot: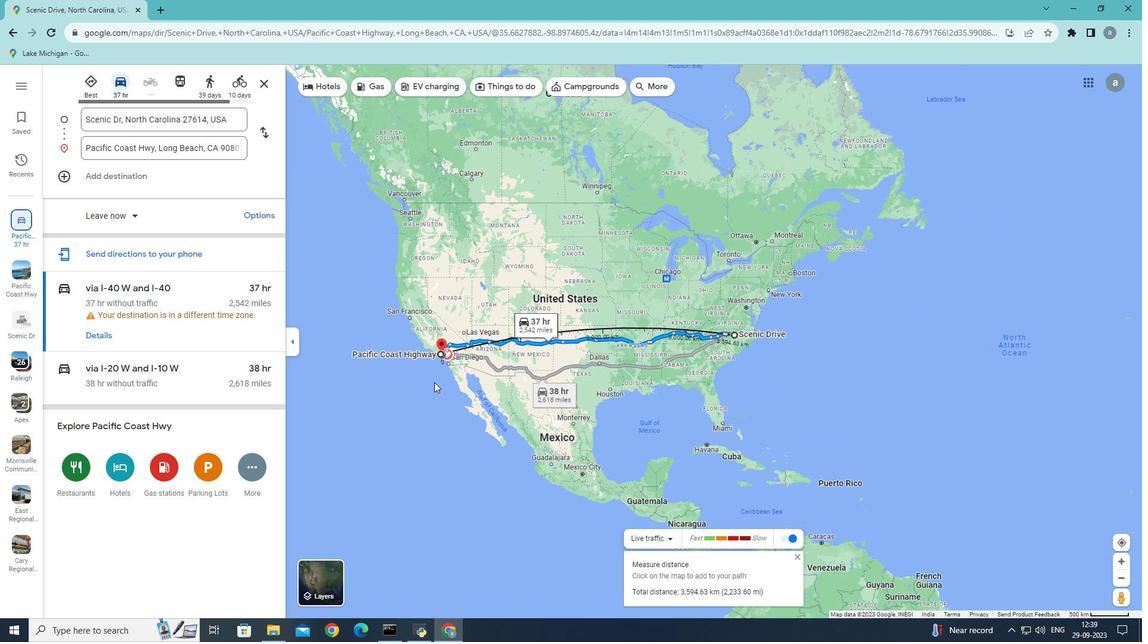 
Action: Mouse scrolled (434, 383) with delta (0, 0)
Screenshot: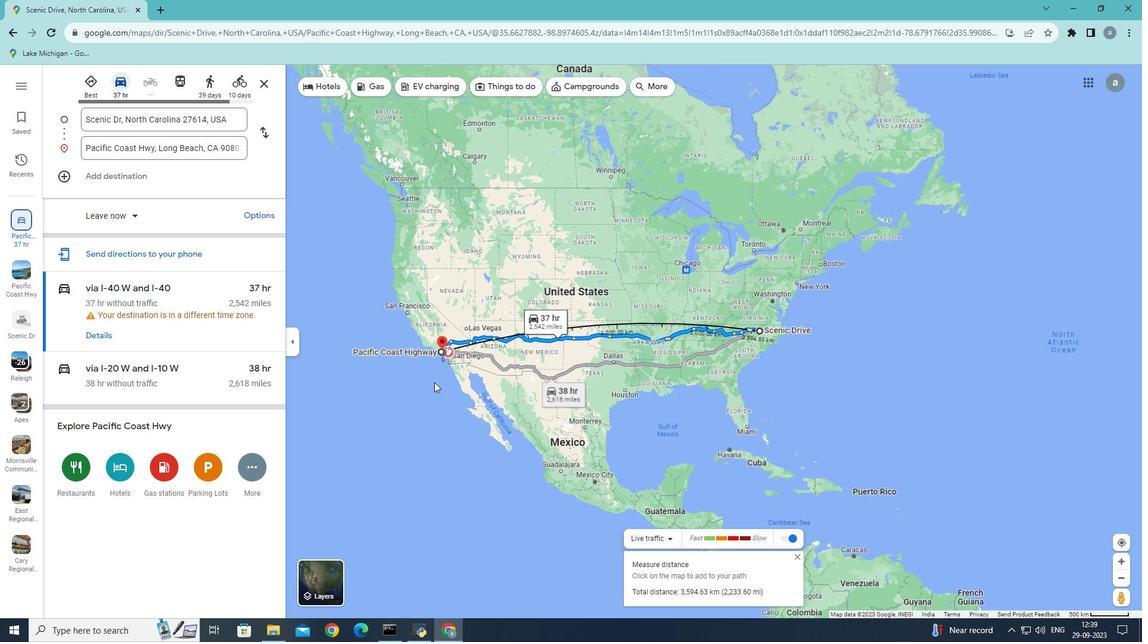 
Action: Mouse scrolled (434, 383) with delta (0, 0)
Screenshot: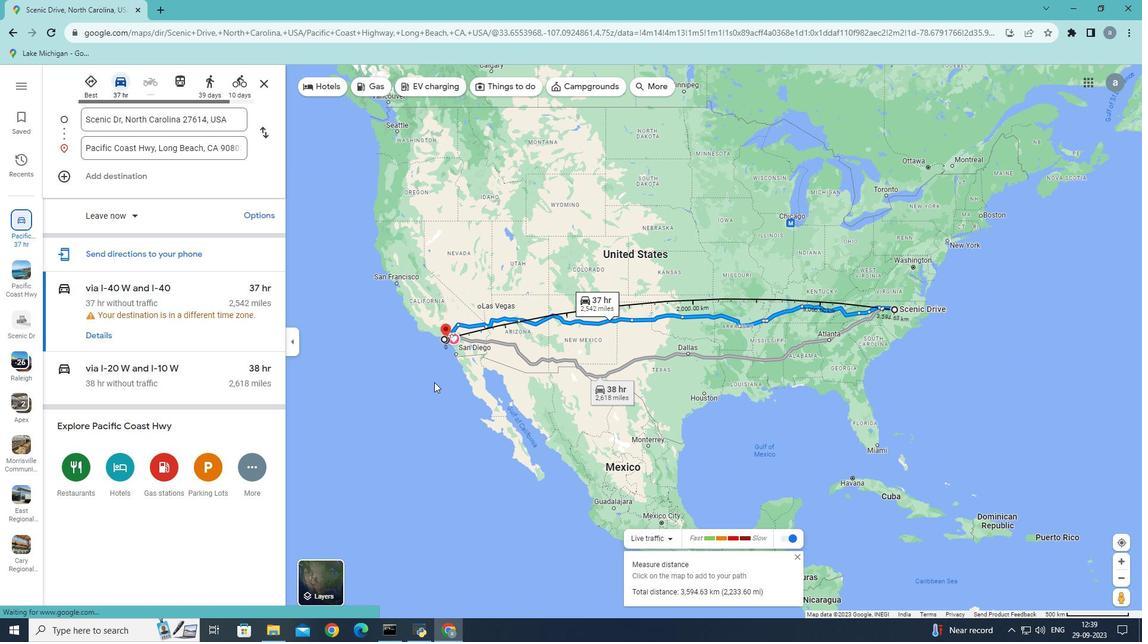 
Action: Mouse scrolled (434, 383) with delta (0, 0)
Screenshot: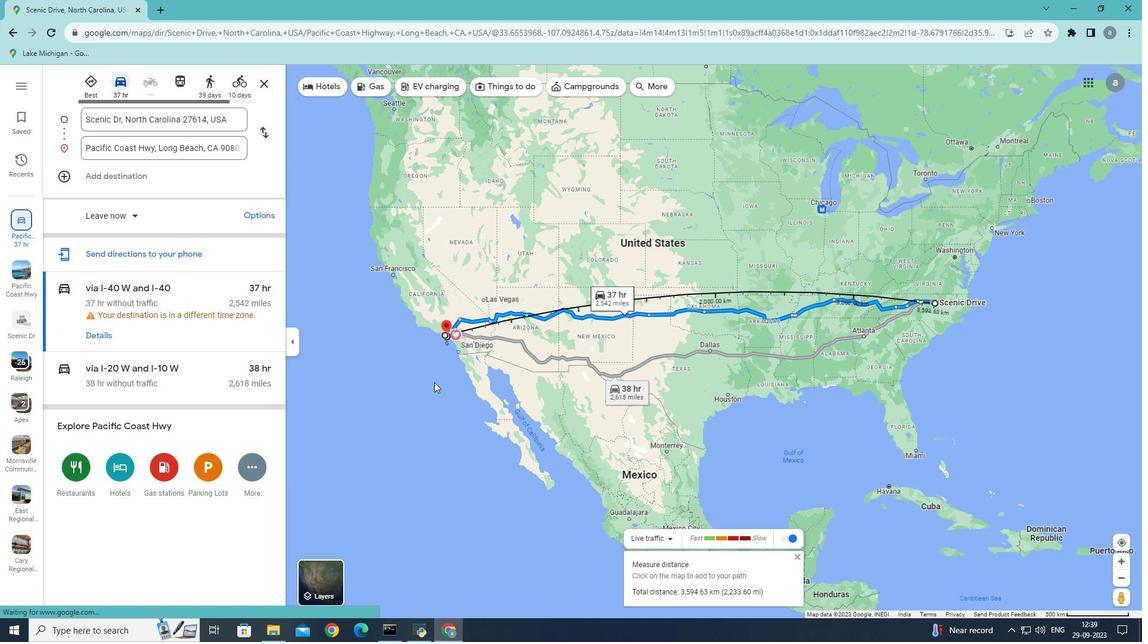 
Action: Mouse scrolled (434, 383) with delta (0, 0)
Screenshot: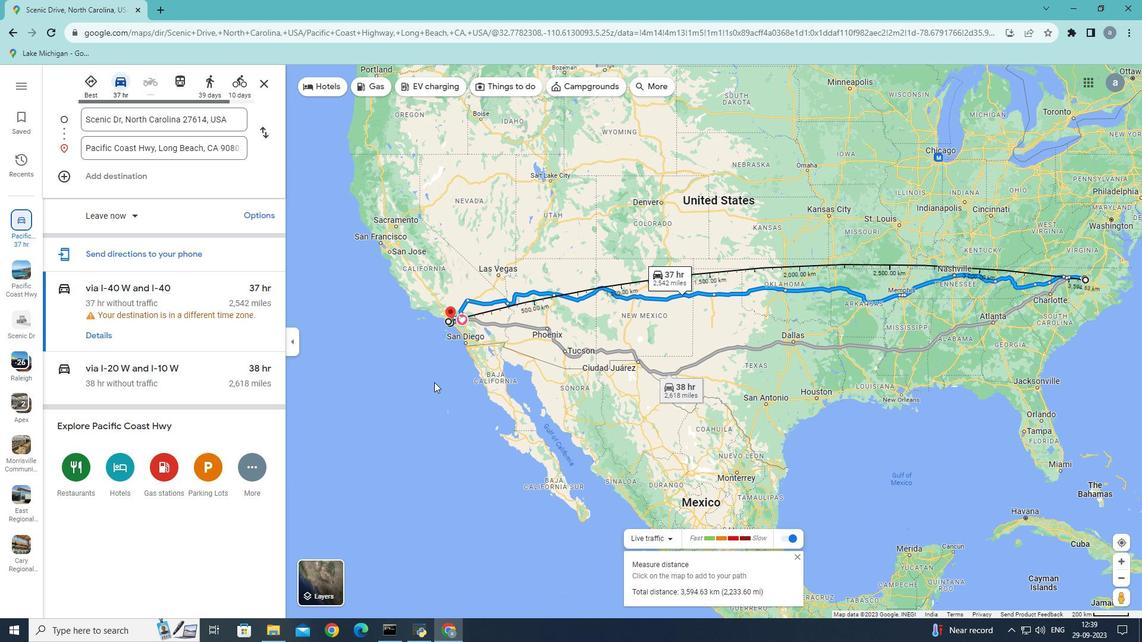 
Action: Mouse scrolled (434, 381) with delta (0, 0)
Screenshot: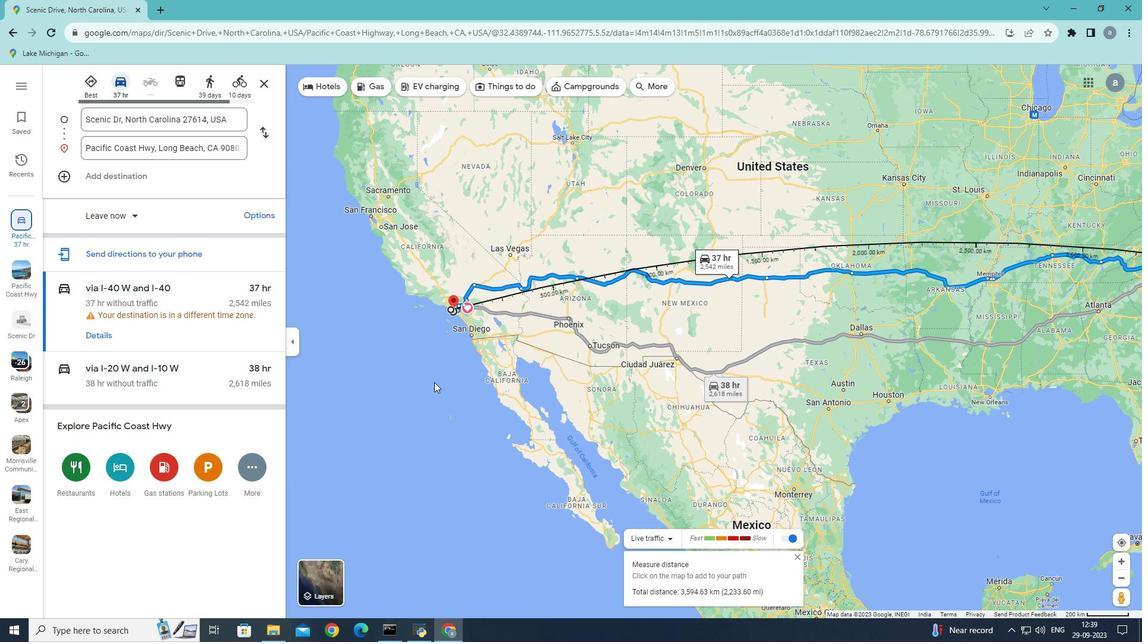 
Action: Mouse scrolled (434, 381) with delta (0, 0)
Screenshot: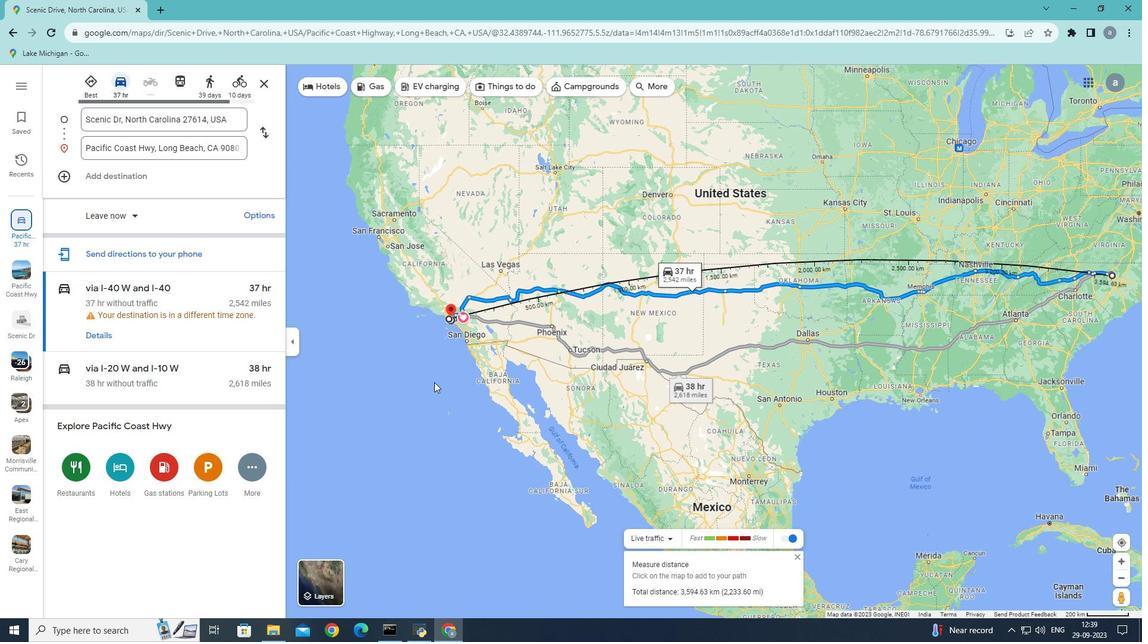 
